 Task: Add a signature Jose Hernandez containing Have a great National Environment Day, Jose Hernandez to email address softage.2@softage.net and add a label Software development
Action: Mouse moved to (1005, 79)
Screenshot: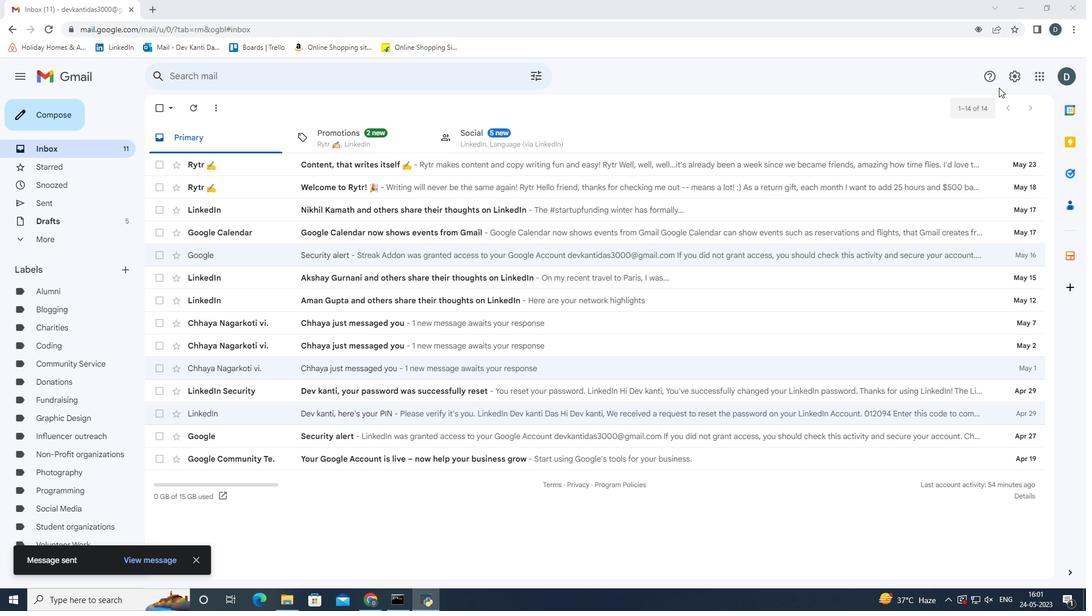 
Action: Mouse pressed left at (1005, 79)
Screenshot: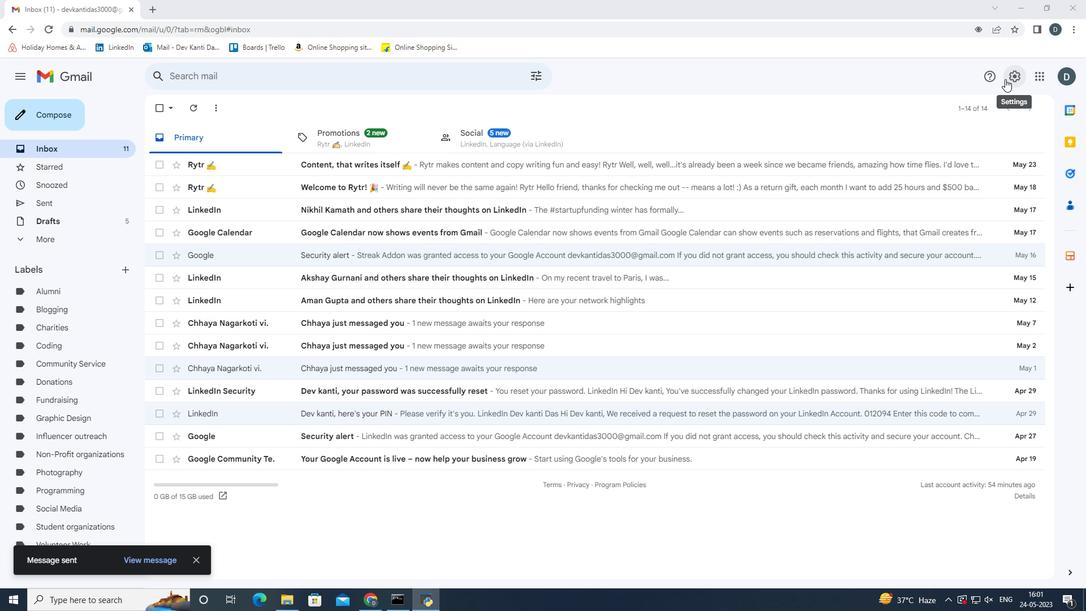 
Action: Mouse moved to (958, 129)
Screenshot: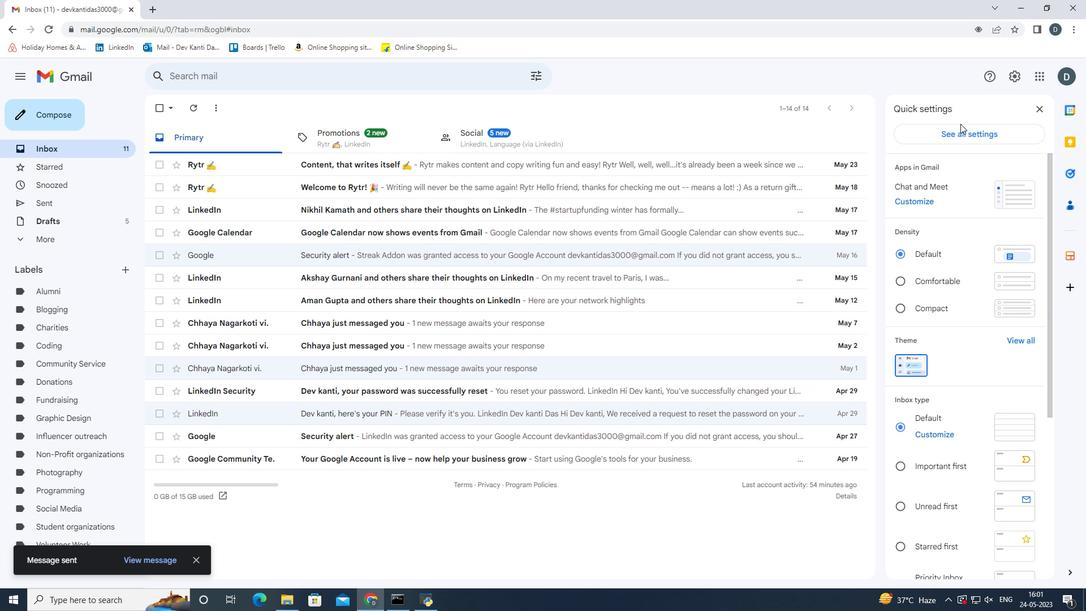 
Action: Mouse pressed left at (958, 129)
Screenshot: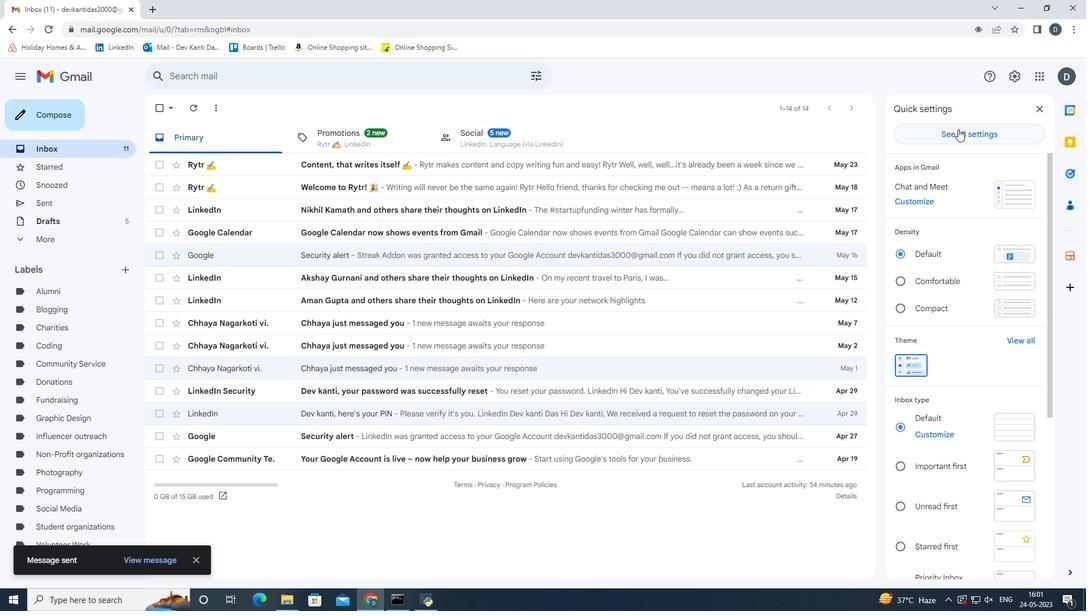 
Action: Mouse moved to (820, 275)
Screenshot: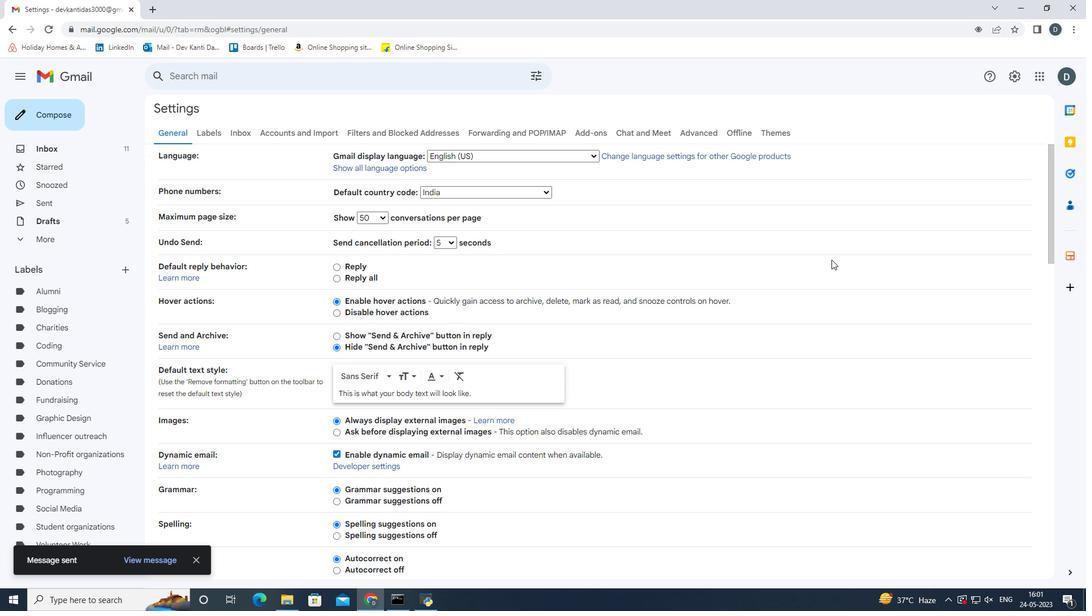 
Action: Mouse scrolled (820, 274) with delta (0, 0)
Screenshot: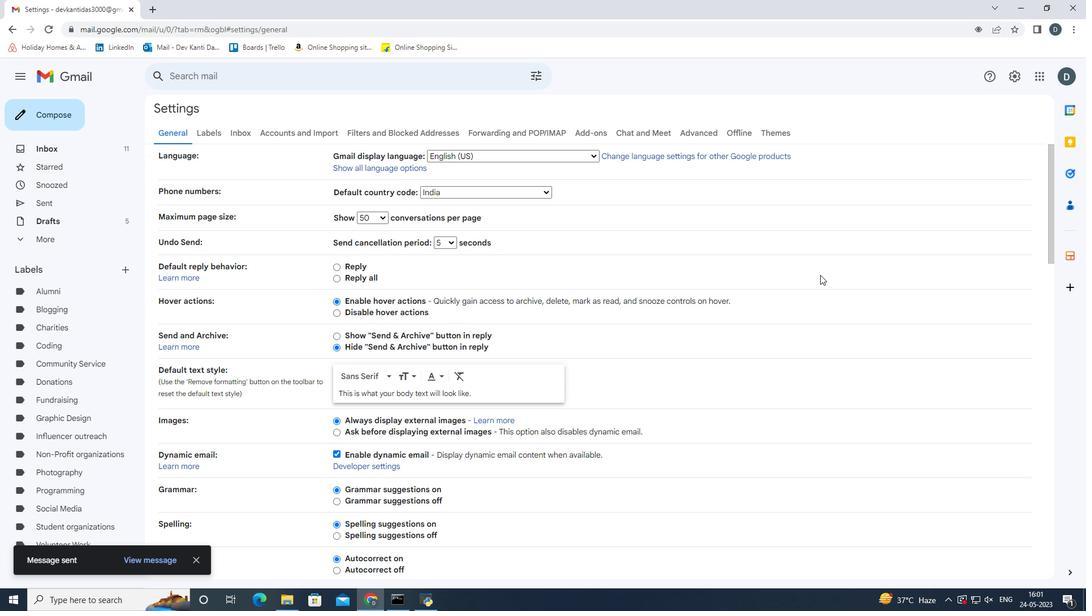
Action: Mouse scrolled (820, 274) with delta (0, 0)
Screenshot: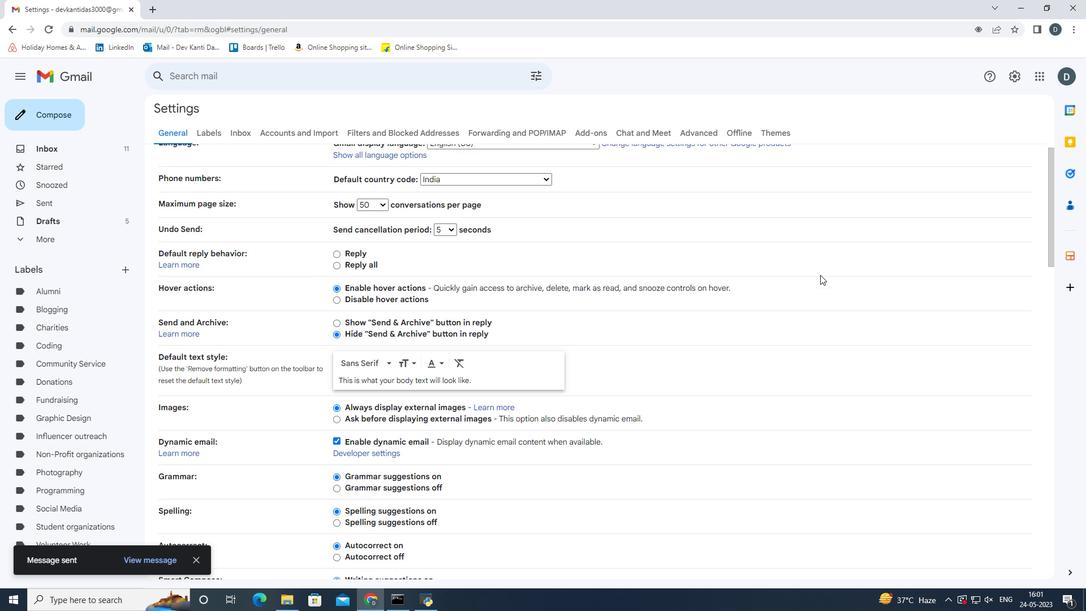 
Action: Mouse scrolled (820, 274) with delta (0, 0)
Screenshot: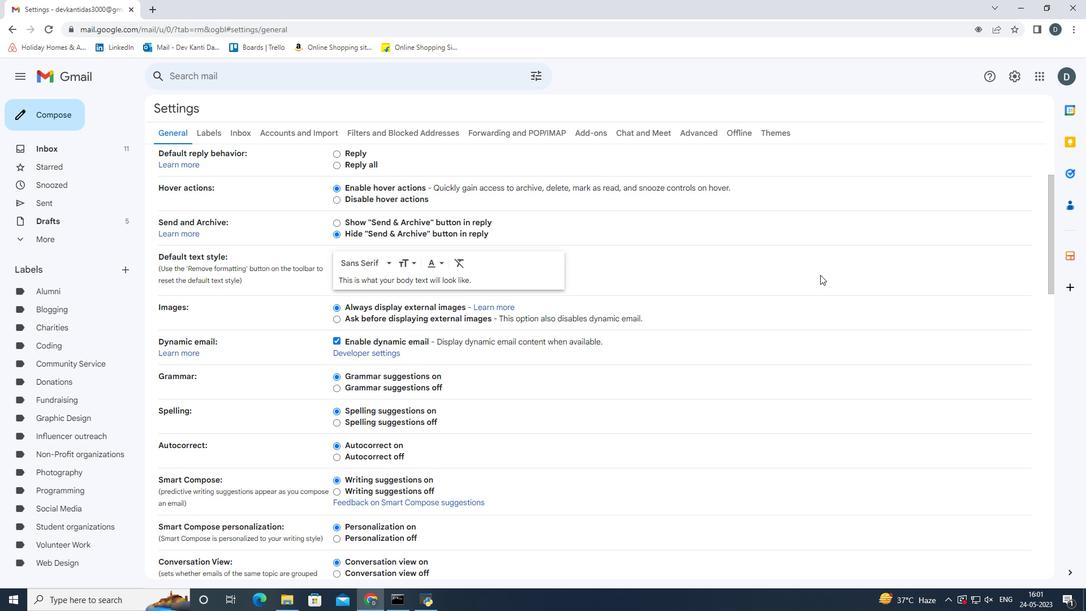 
Action: Mouse scrolled (820, 274) with delta (0, 0)
Screenshot: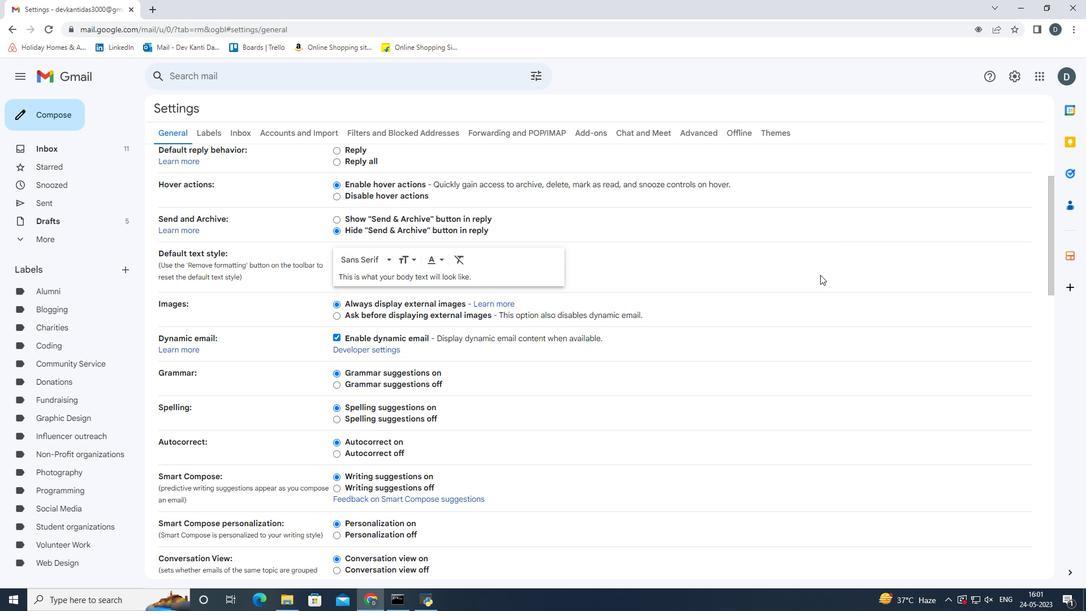 
Action: Mouse scrolled (820, 274) with delta (0, 0)
Screenshot: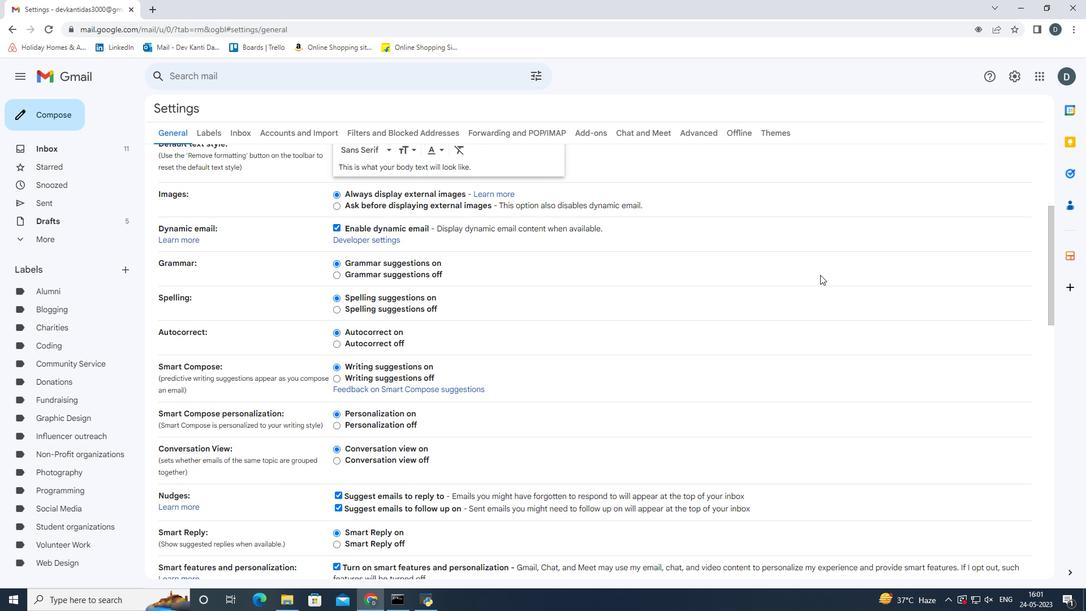 
Action: Mouse scrolled (820, 274) with delta (0, 0)
Screenshot: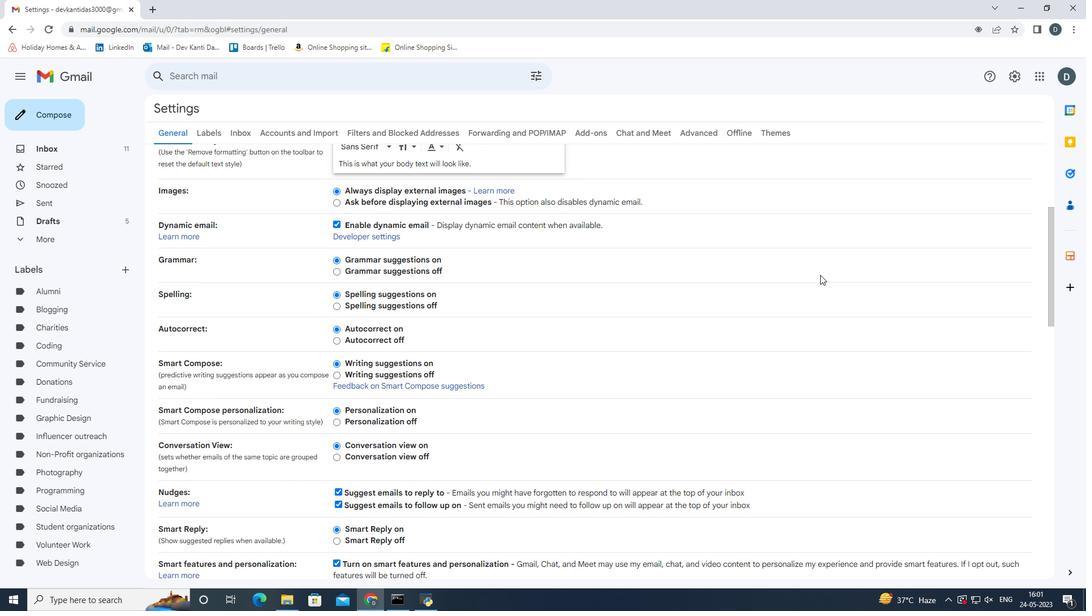 
Action: Mouse scrolled (820, 274) with delta (0, 0)
Screenshot: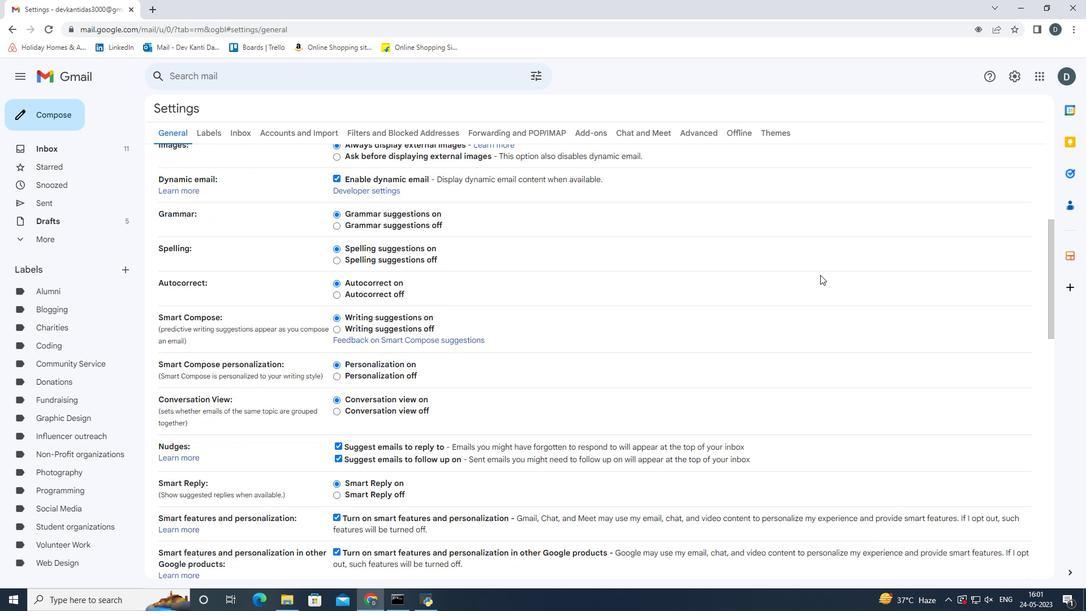 
Action: Mouse scrolled (820, 274) with delta (0, 0)
Screenshot: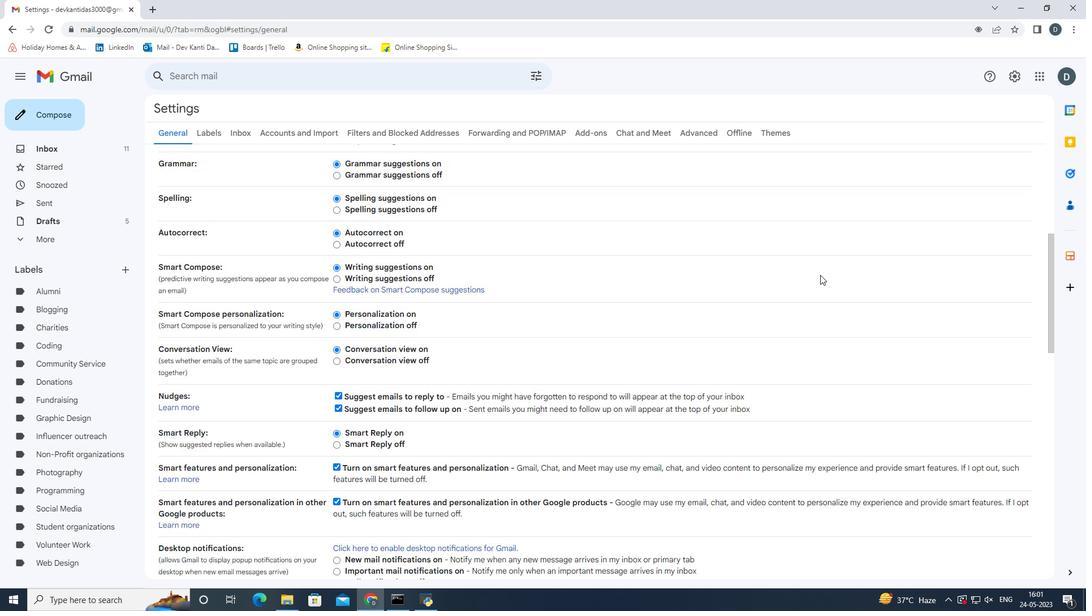 
Action: Mouse scrolled (820, 274) with delta (0, 0)
Screenshot: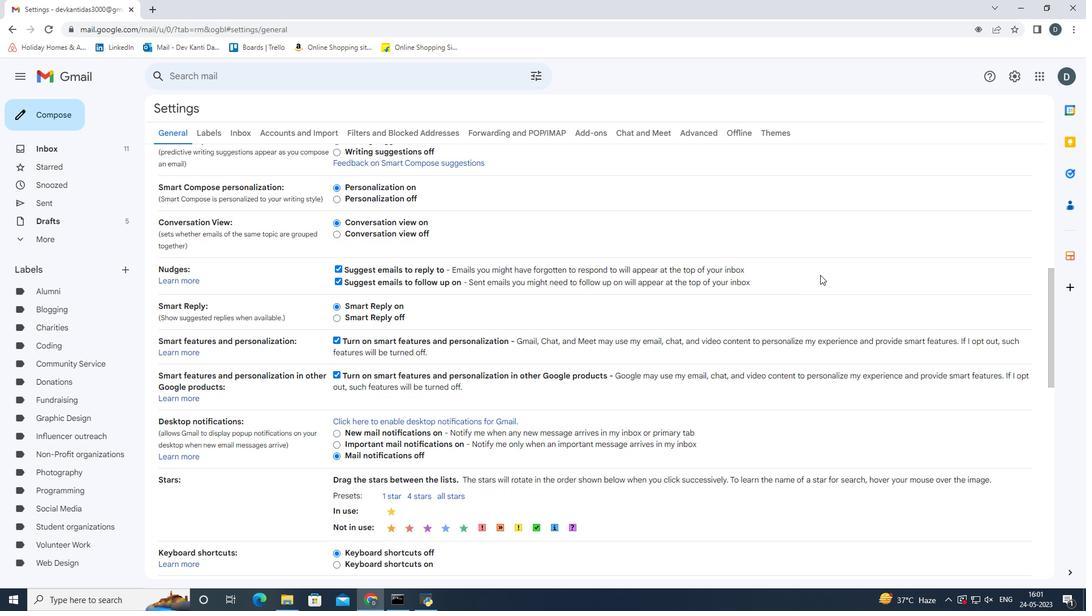 
Action: Mouse scrolled (820, 274) with delta (0, 0)
Screenshot: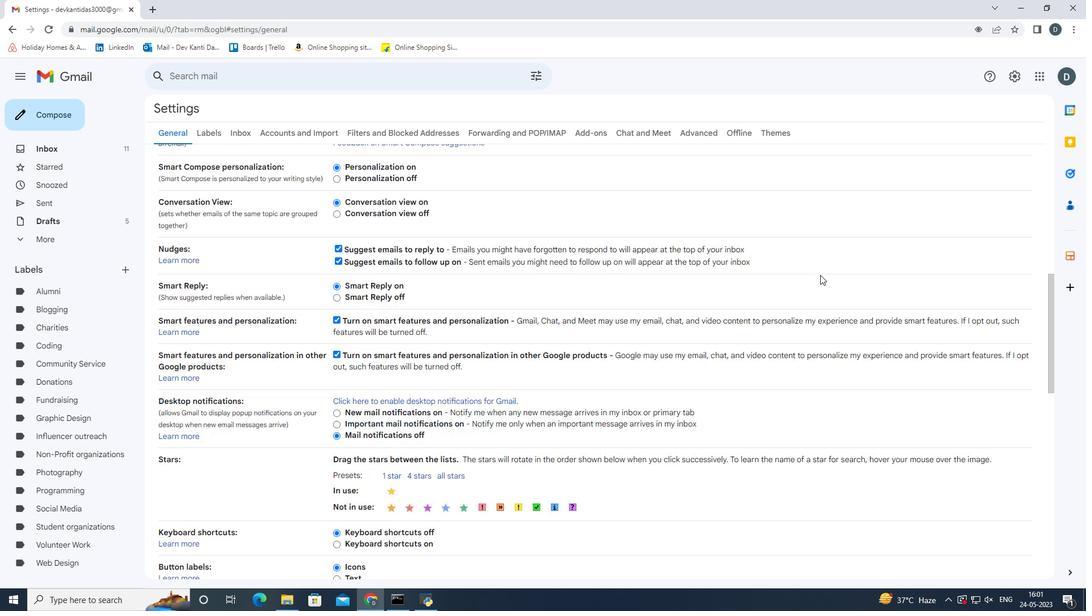 
Action: Mouse scrolled (820, 274) with delta (0, 0)
Screenshot: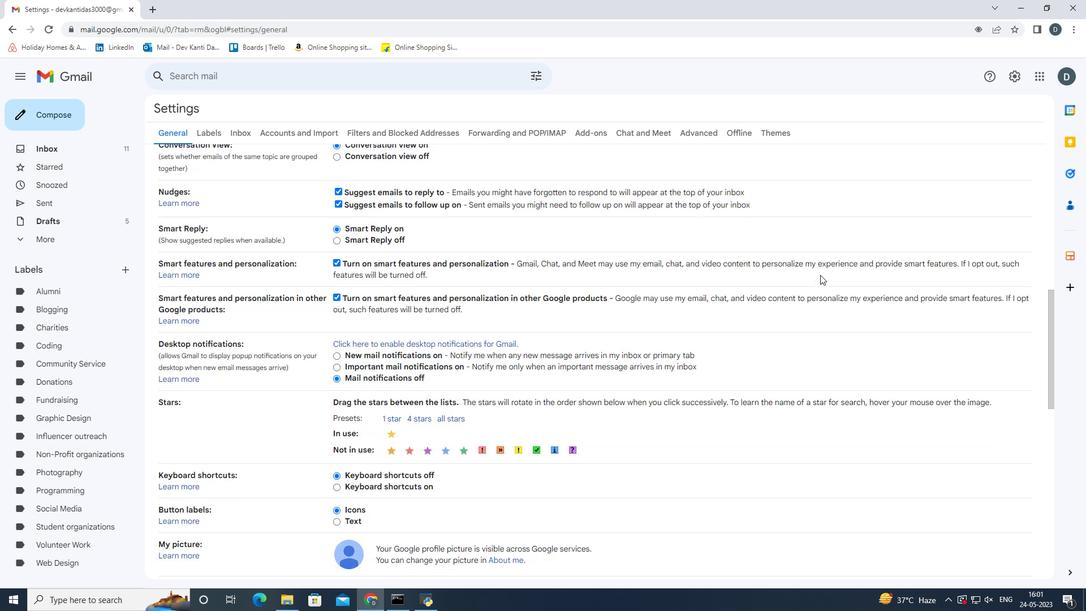 
Action: Mouse scrolled (820, 274) with delta (0, 0)
Screenshot: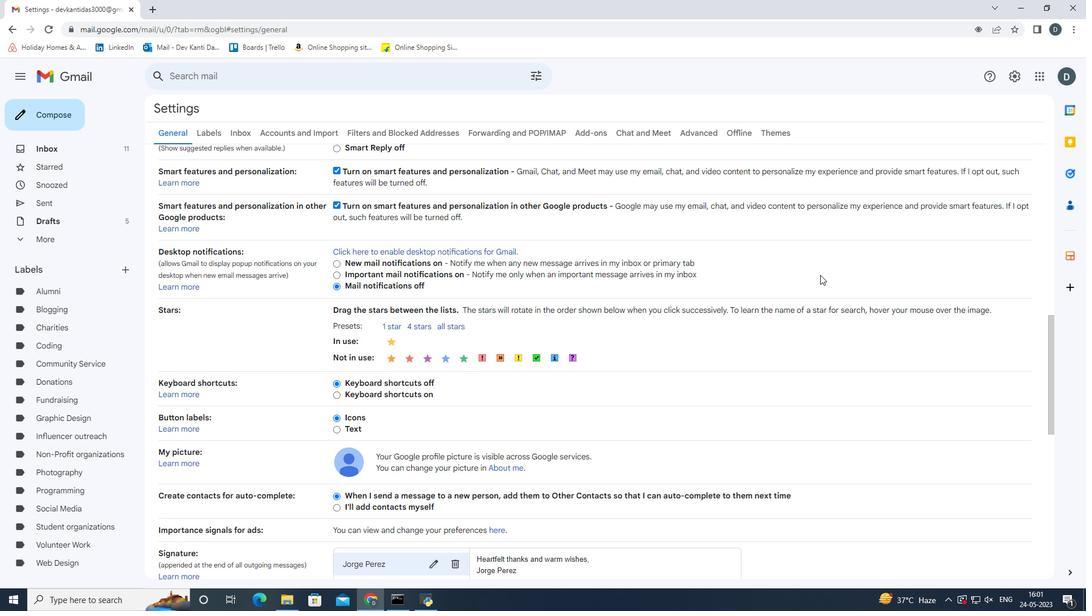 
Action: Mouse scrolled (820, 274) with delta (0, 0)
Screenshot: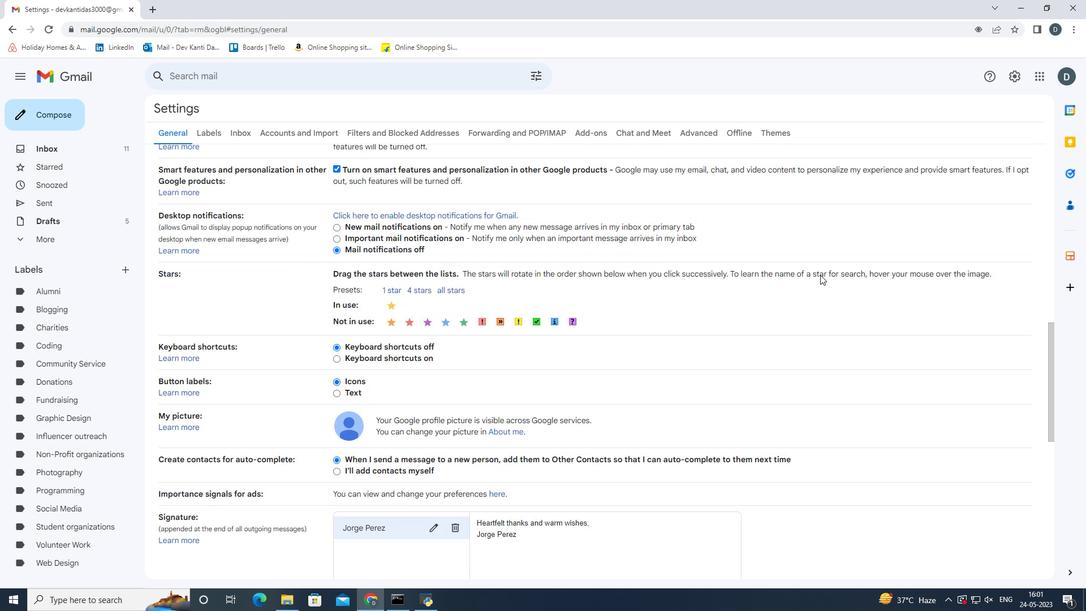 
Action: Mouse scrolled (820, 274) with delta (0, 0)
Screenshot: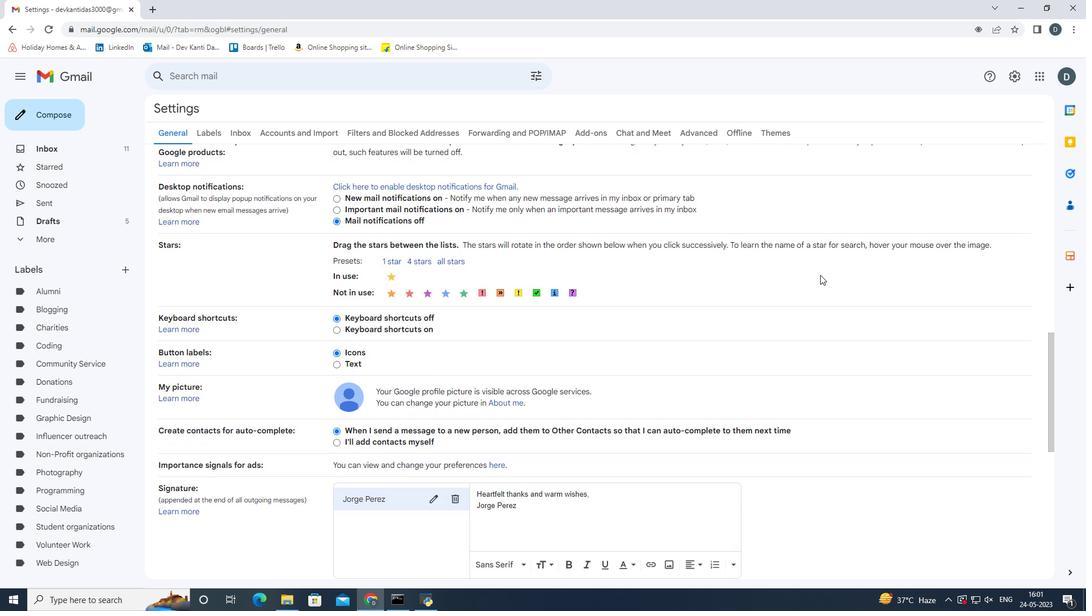 
Action: Mouse scrolled (820, 274) with delta (0, 0)
Screenshot: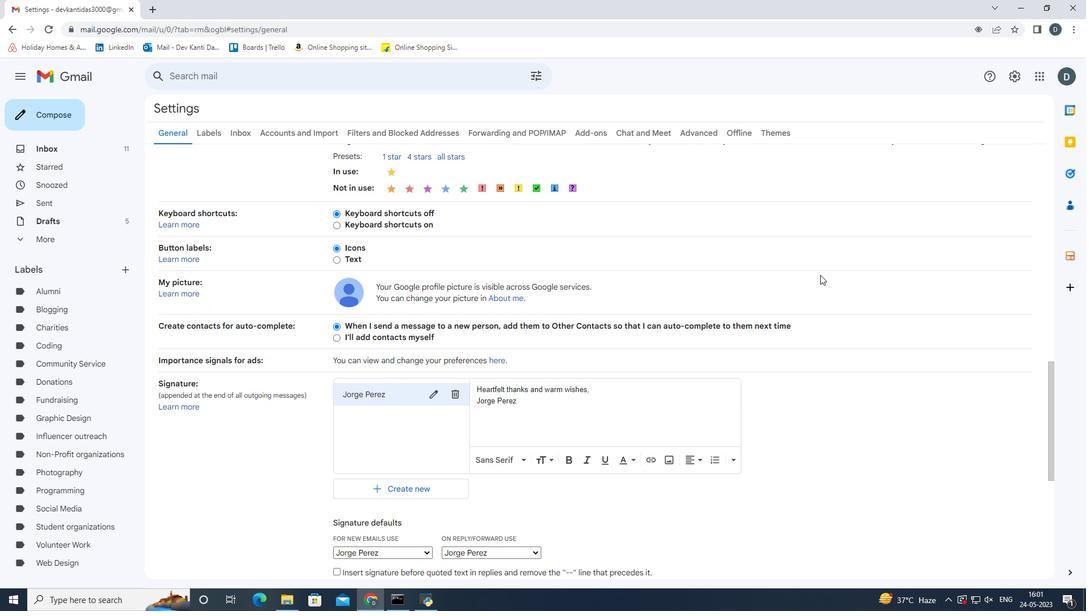 
Action: Mouse scrolled (820, 274) with delta (0, 0)
Screenshot: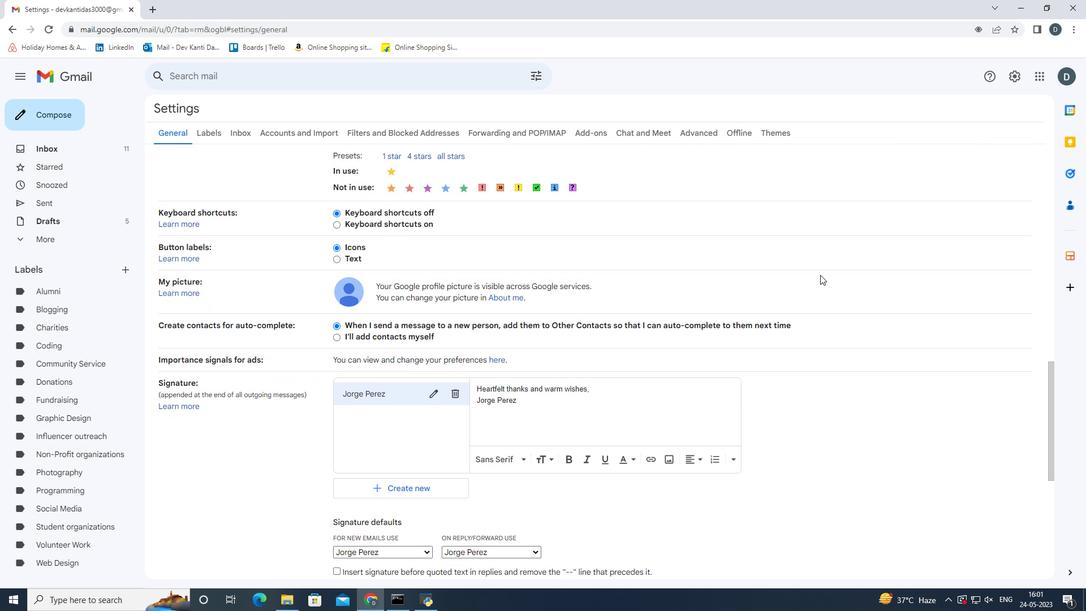 
Action: Mouse moved to (462, 282)
Screenshot: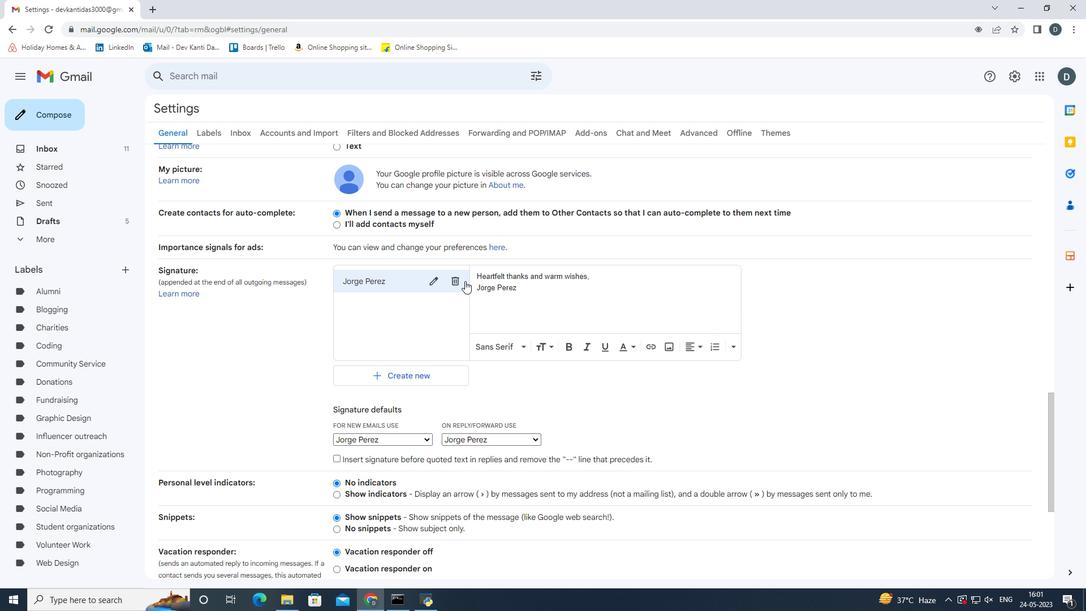 
Action: Mouse pressed left at (462, 282)
Screenshot: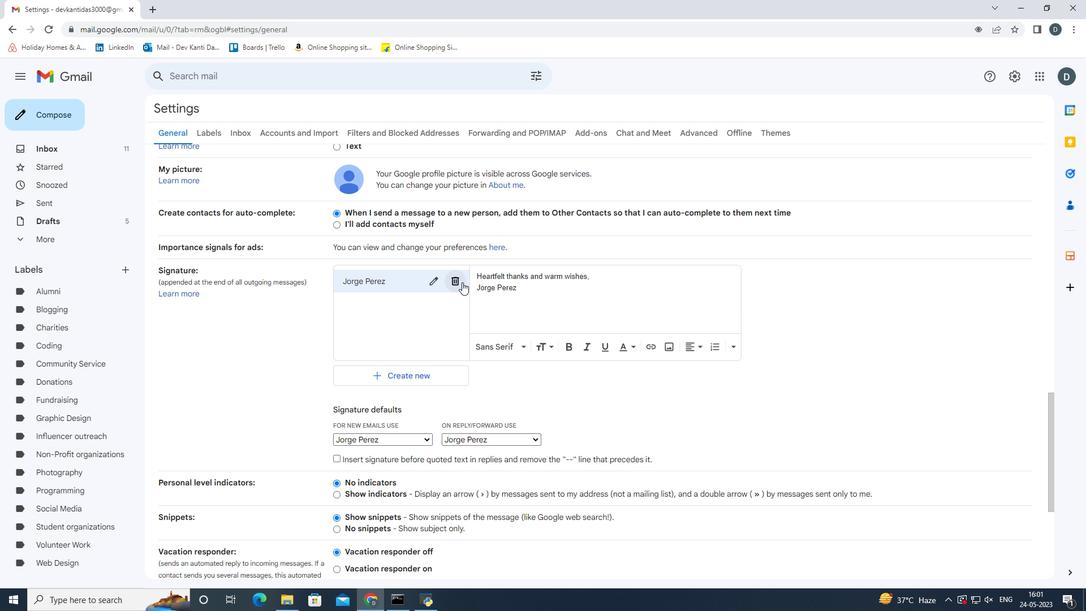 
Action: Mouse moved to (624, 345)
Screenshot: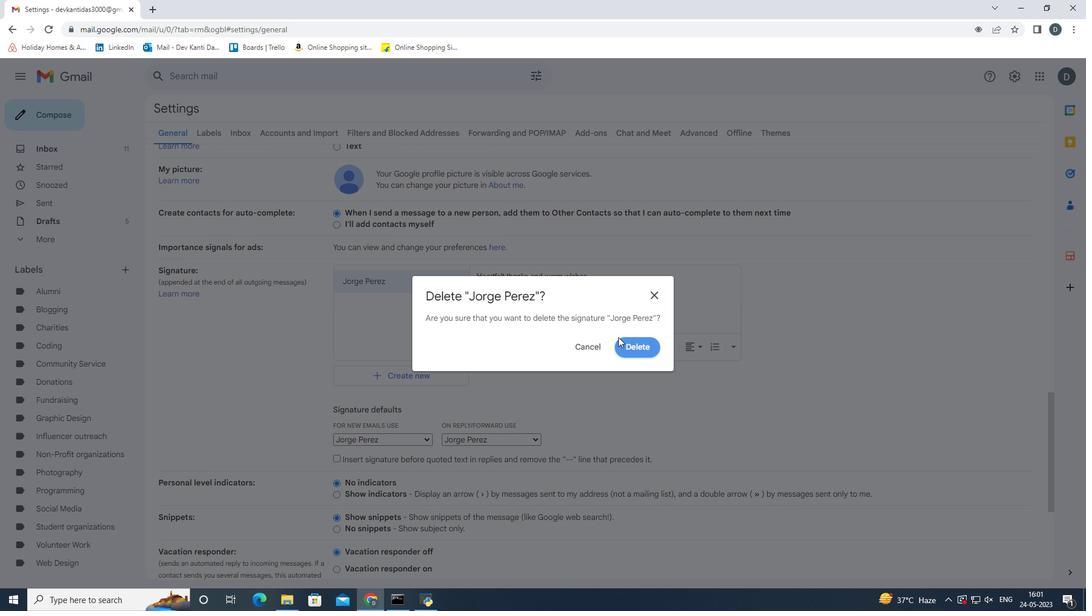 
Action: Mouse pressed left at (624, 345)
Screenshot: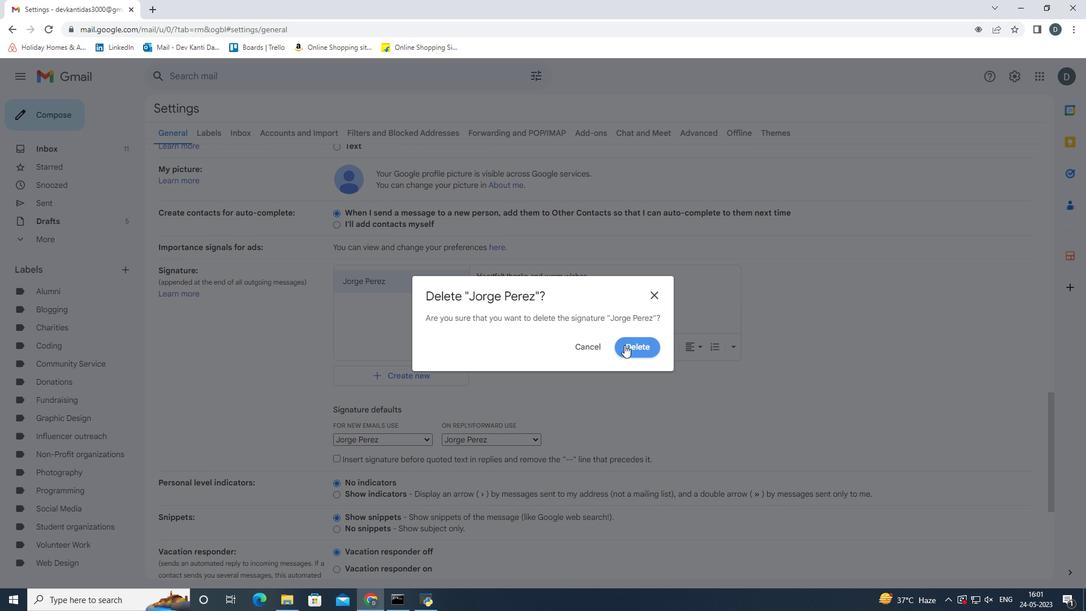 
Action: Mouse moved to (376, 285)
Screenshot: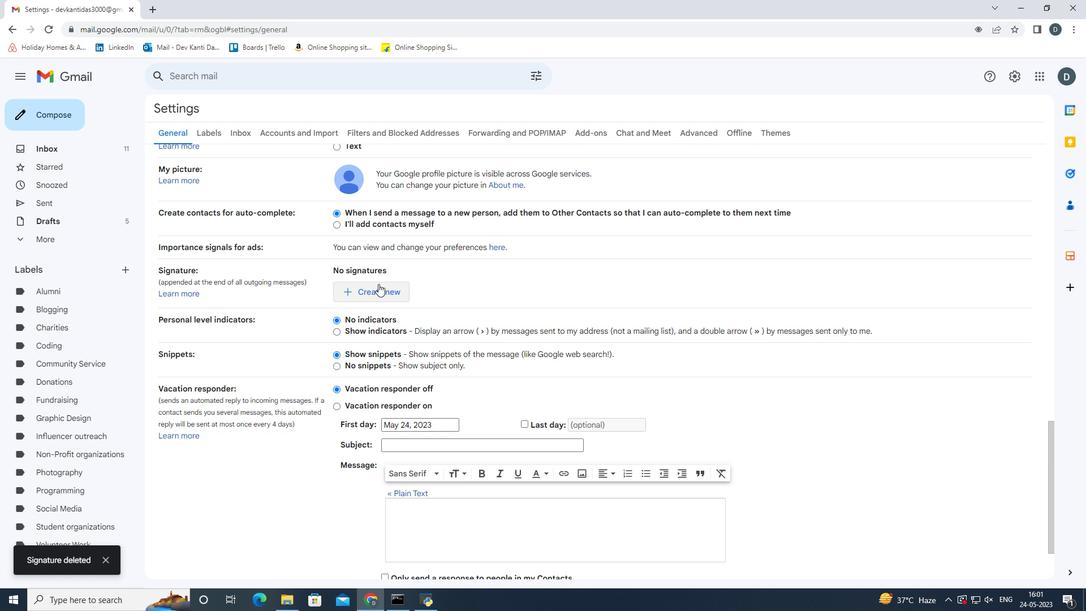 
Action: Mouse pressed left at (376, 285)
Screenshot: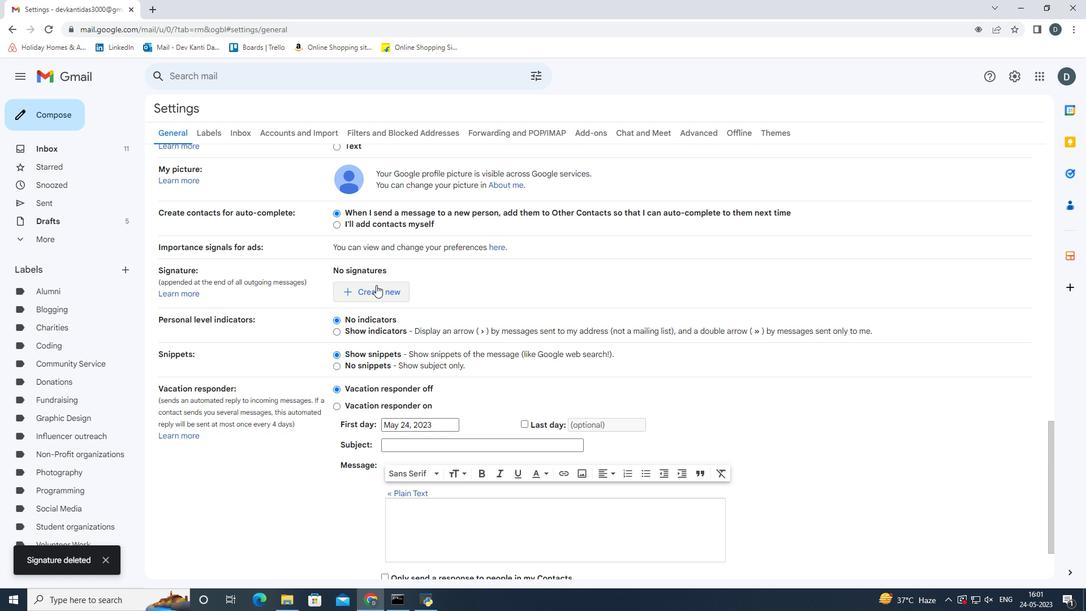 
Action: Mouse moved to (548, 296)
Screenshot: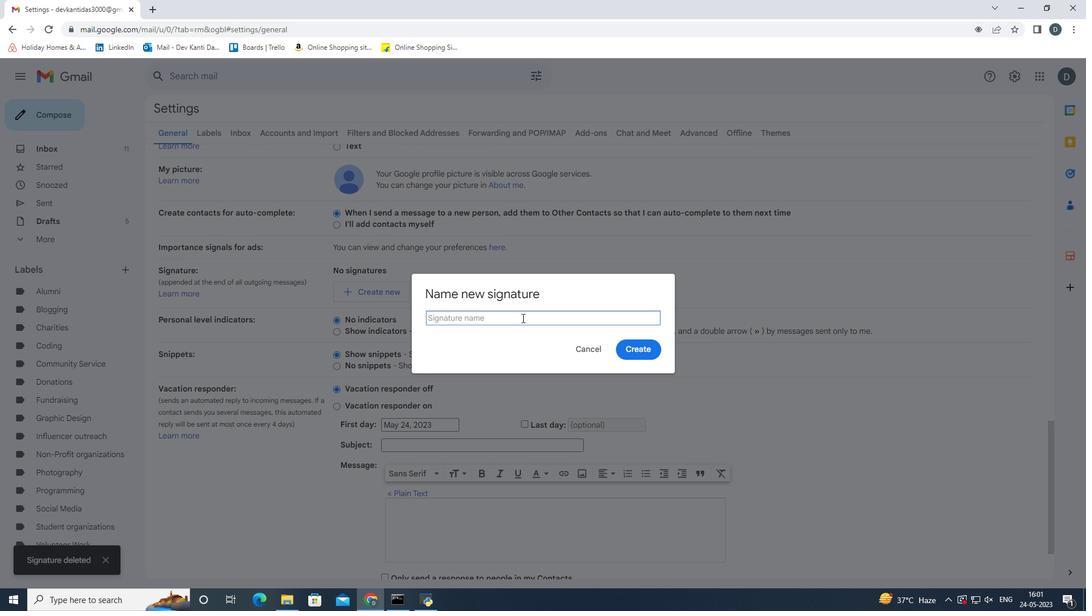 
Action: Key pressed <Key.shift><Key.shift><Key.shift><Key.shift><Key.shift>Jose<Key.space><Key.shift><Key.shift><Key.shift><Key.shift><Key.shift><Key.shift><Key.shift><Key.shift><Key.shift><Key.shift>Hernandez<Key.enter>
Screenshot: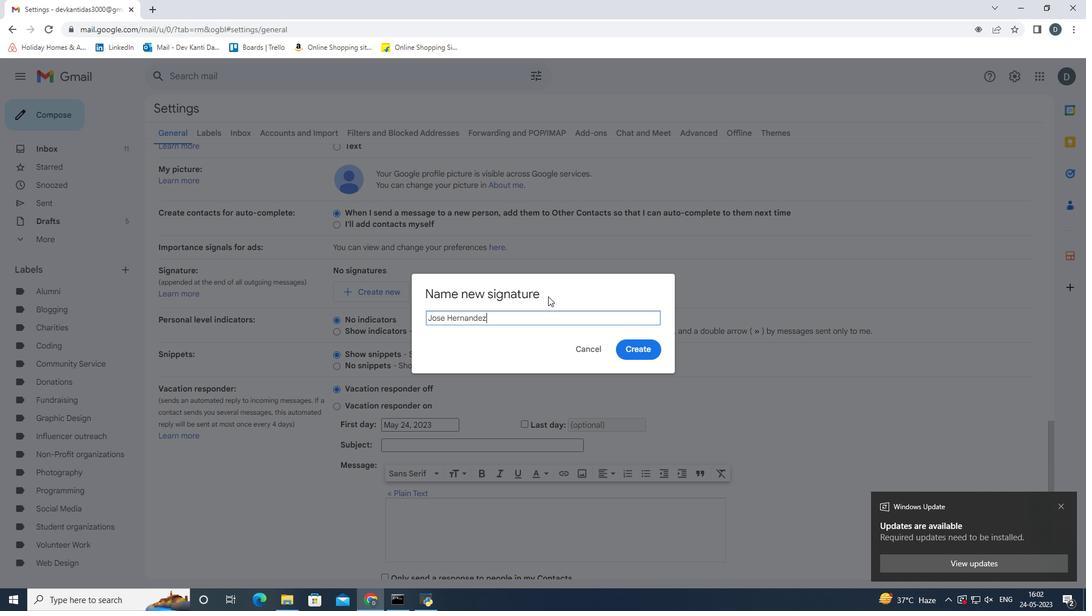 
Action: Mouse moved to (600, 284)
Screenshot: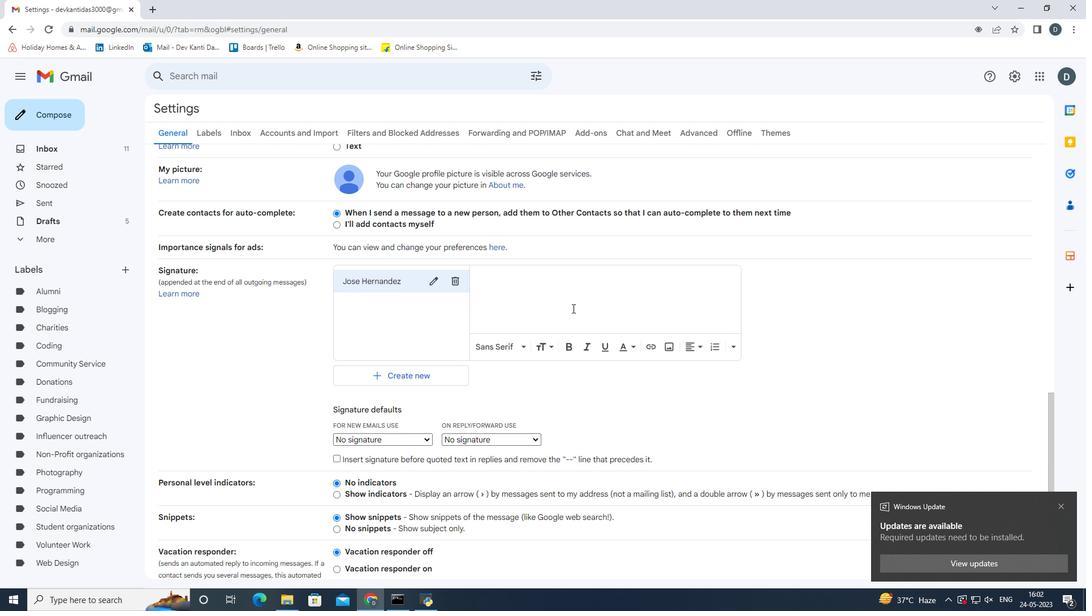 
Action: Mouse pressed left at (600, 284)
Screenshot: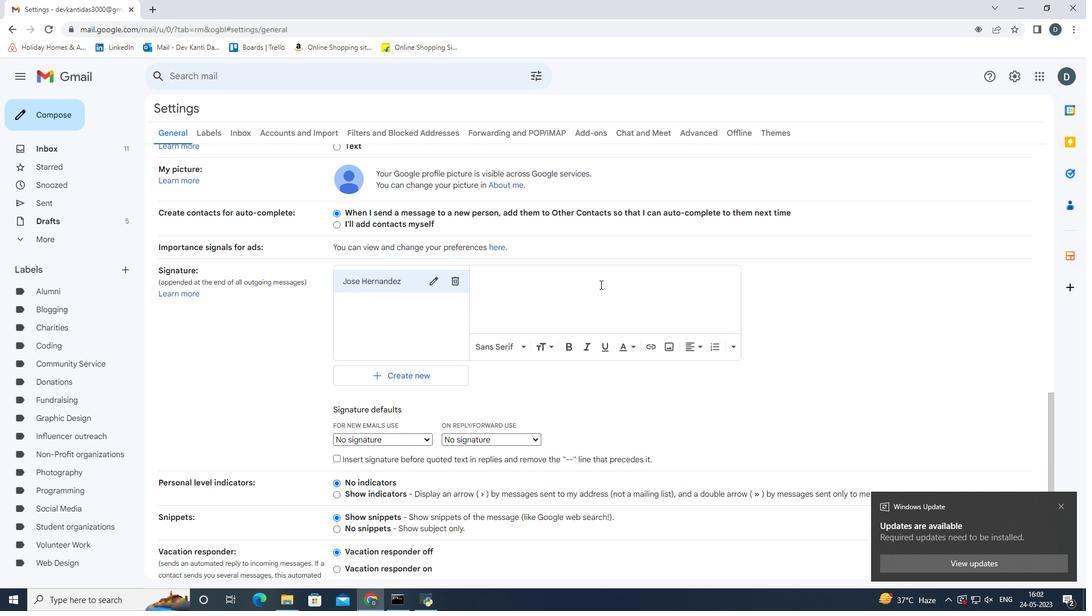 
Action: Key pressed <Key.shift><Key.shift><Key.shift>Have<Key.space>a<Key.space>great<Key.space><Key.shift>National<Key.space><Key.shift><Key.shift><Key.shift><Key.shift>Environment<Key.space><Key.shift><Key.shift><Key.shift><Key.shift><Key.shift><Key.shift><Key.shift><Key.shift><Key.shift><Key.shift><Key.shift><Key.shift><Key.shift><Key.shift><Key.shift><Key.shift><Key.shift>Day,<Key.enter><Key.shift>Jose<Key.space><Key.shift><Key.shift><Key.shift><Key.shift><Key.shift><Key.shift><Key.shift><Key.shift><Key.shift><Key.shift><Key.shift><Key.shift><Key.shift><Key.shift><Key.shift><Key.shift><Key.shift><Key.shift><Key.shift>Hernaa<Key.backspace>ns<Key.backspace>dez
Screenshot: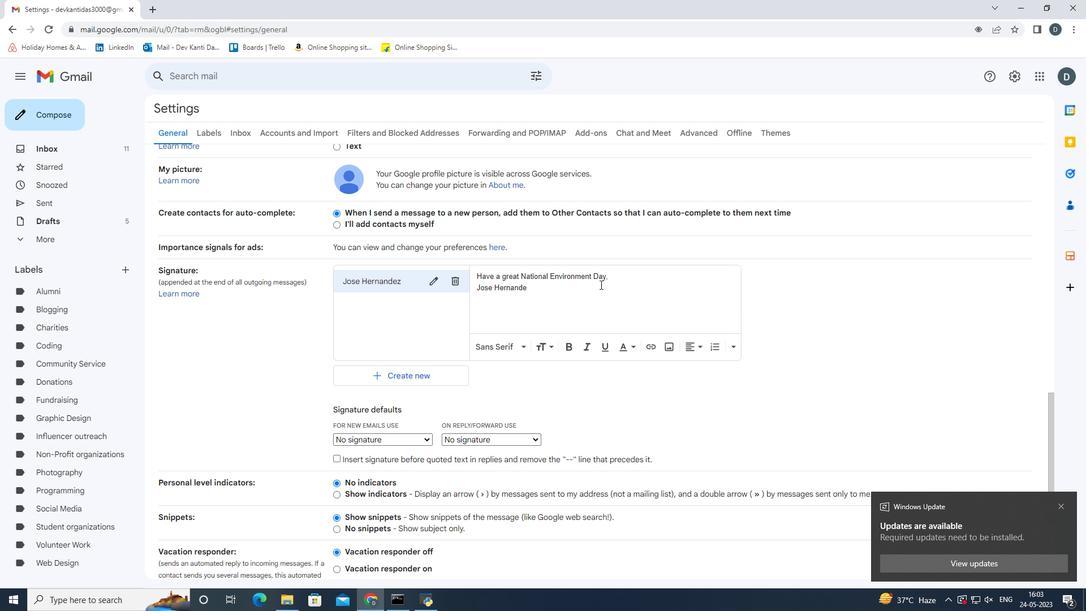 
Action: Mouse moved to (414, 435)
Screenshot: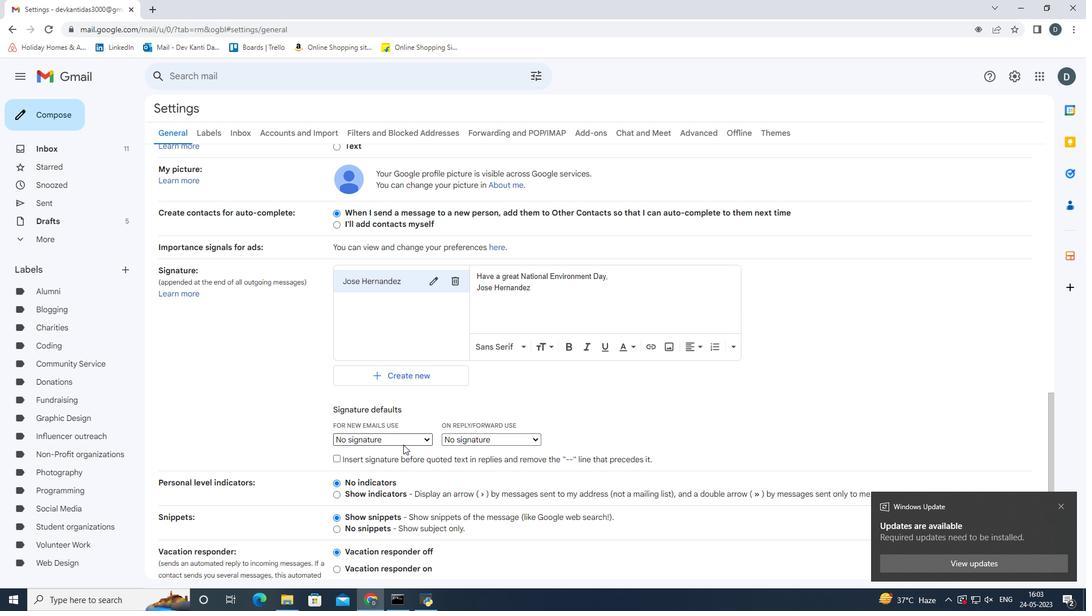 
Action: Mouse pressed left at (414, 435)
Screenshot: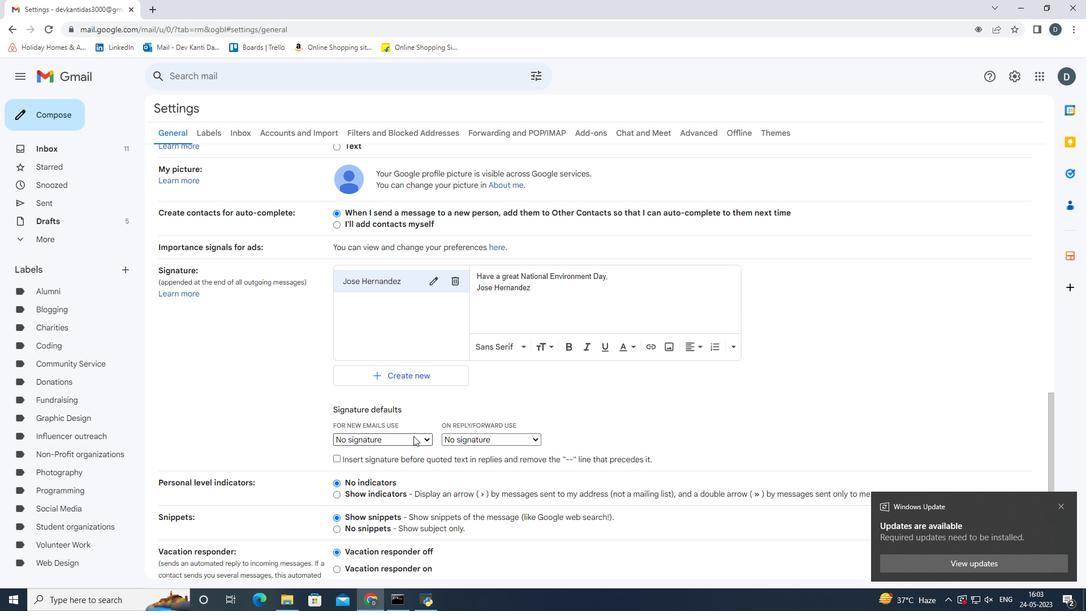 
Action: Mouse moved to (401, 464)
Screenshot: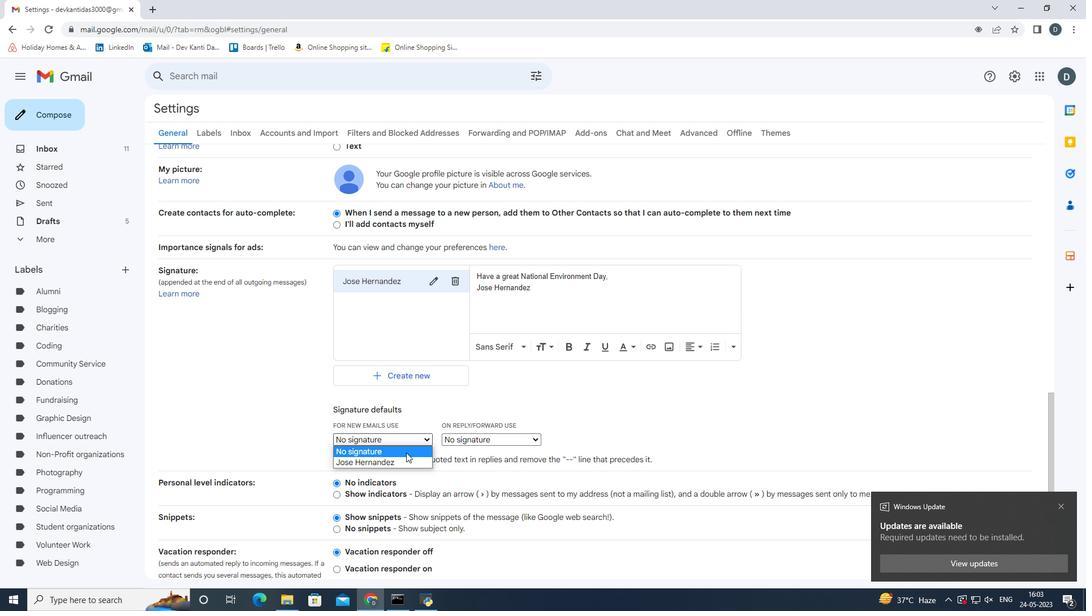 
Action: Mouse pressed left at (401, 464)
Screenshot: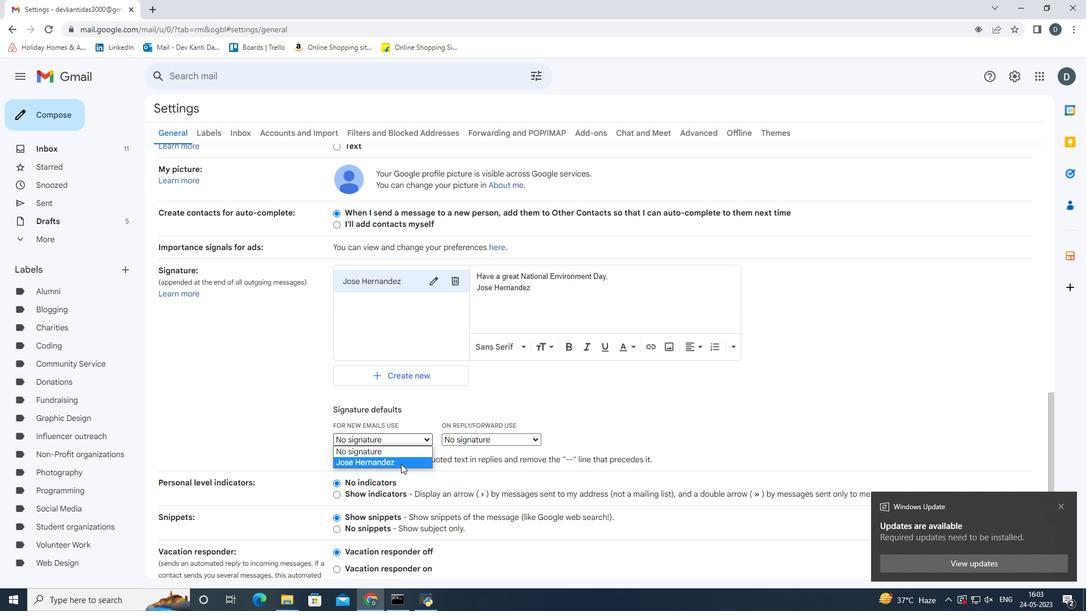 
Action: Mouse moved to (487, 441)
Screenshot: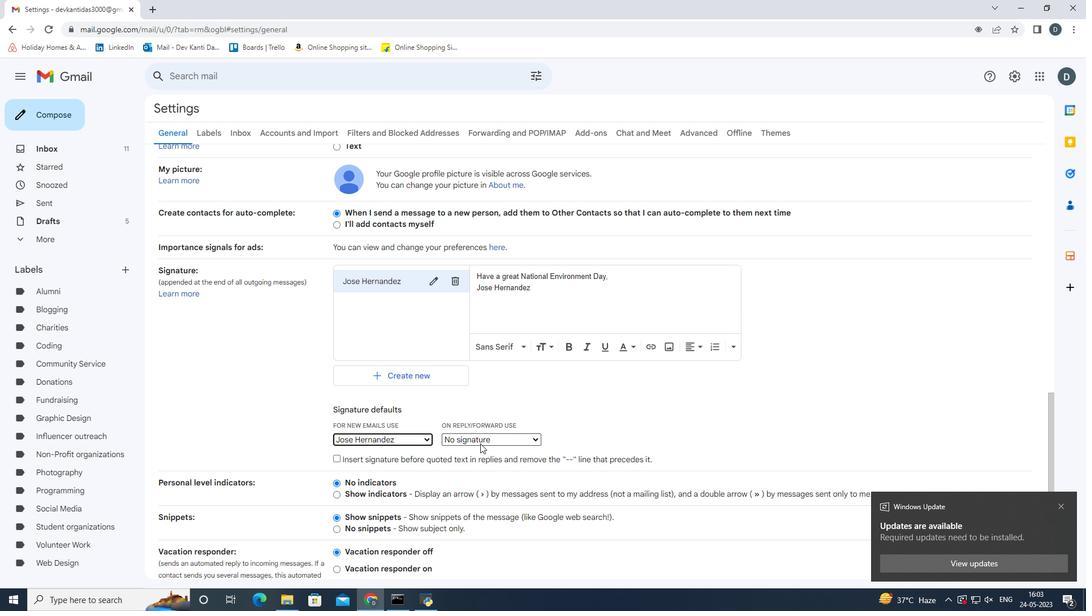 
Action: Mouse pressed left at (487, 441)
Screenshot: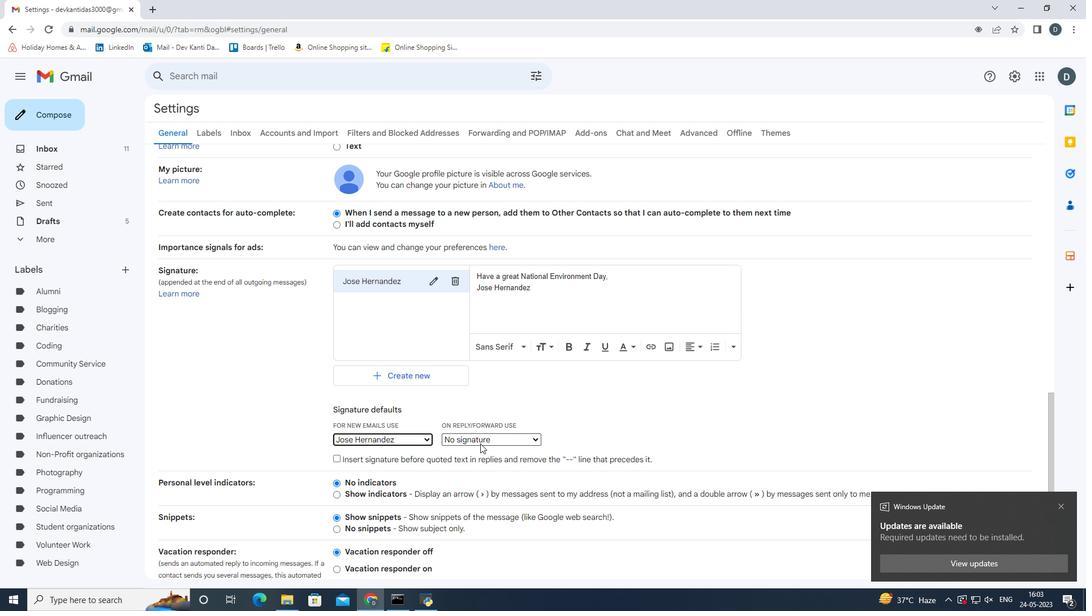 
Action: Mouse moved to (486, 460)
Screenshot: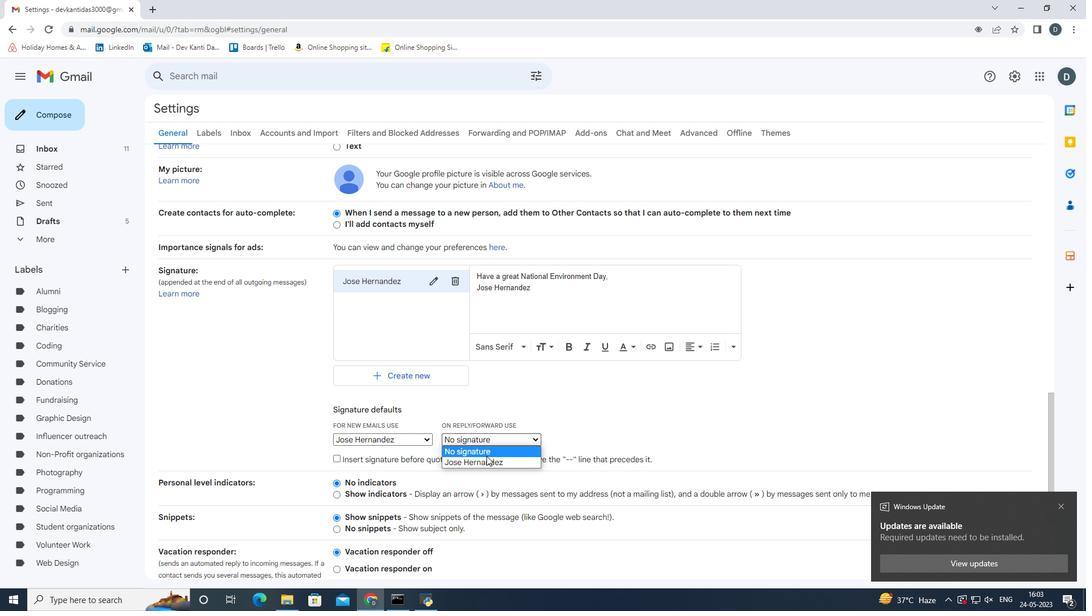 
Action: Mouse pressed left at (486, 460)
Screenshot: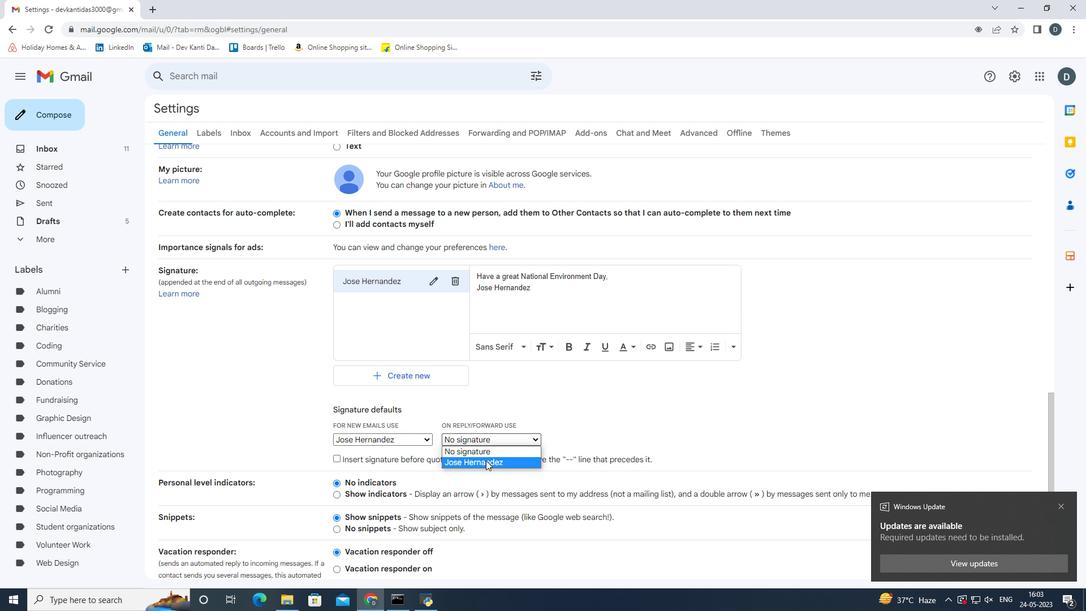 
Action: Mouse moved to (699, 425)
Screenshot: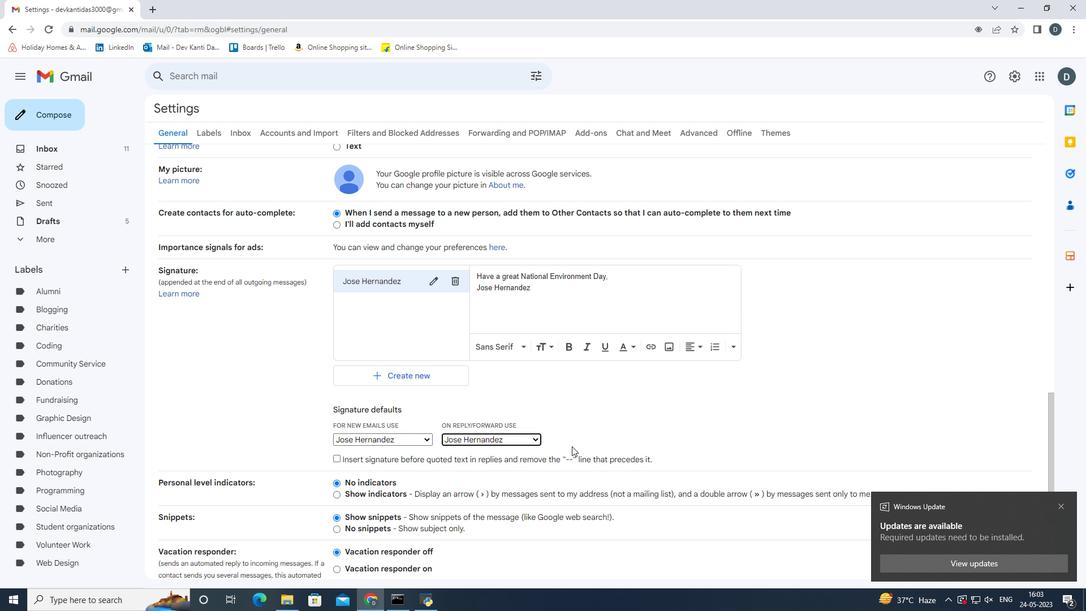 
Action: Mouse pressed left at (699, 425)
Screenshot: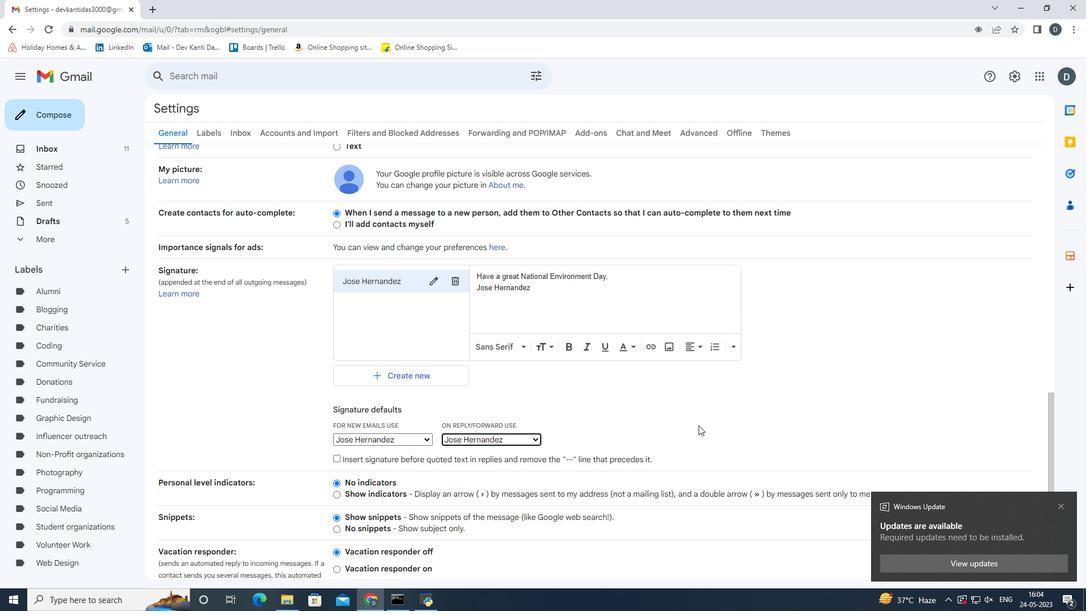 
Action: Mouse moved to (1064, 508)
Screenshot: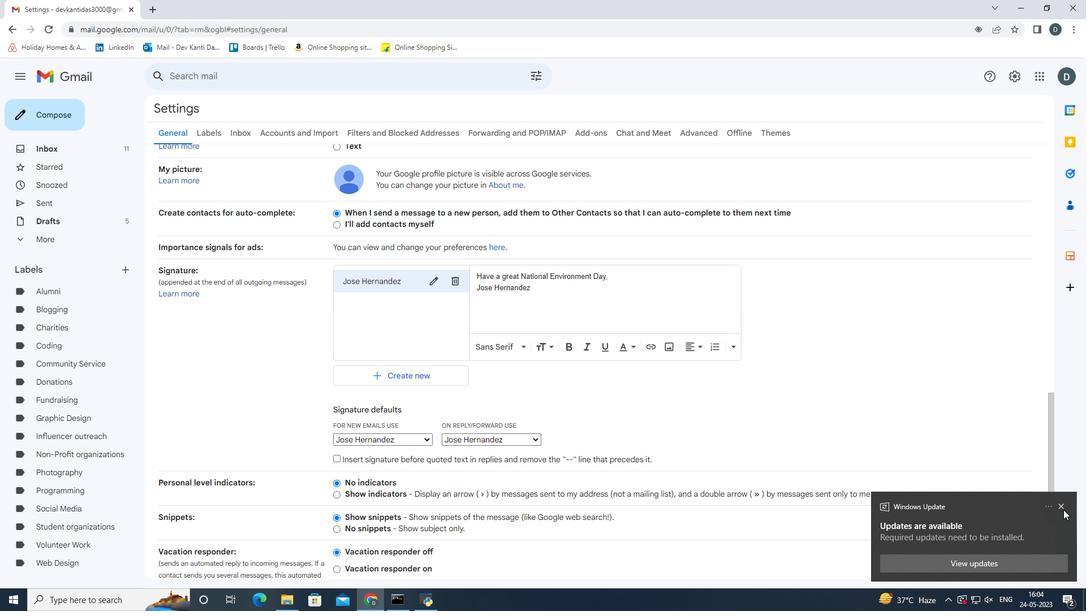 
Action: Mouse pressed left at (1064, 508)
Screenshot: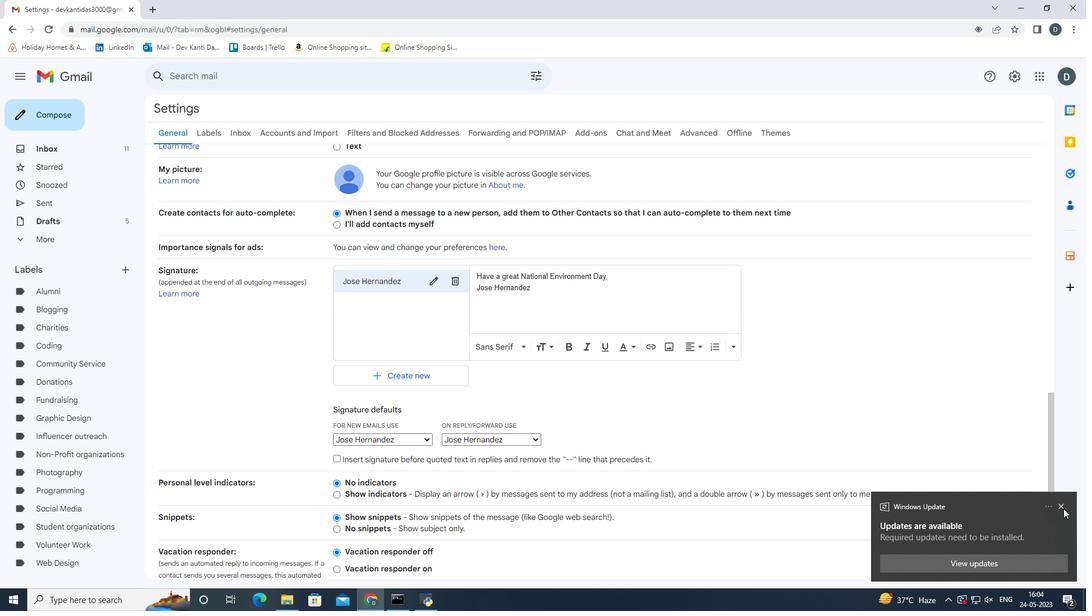 
Action: Mouse moved to (915, 494)
Screenshot: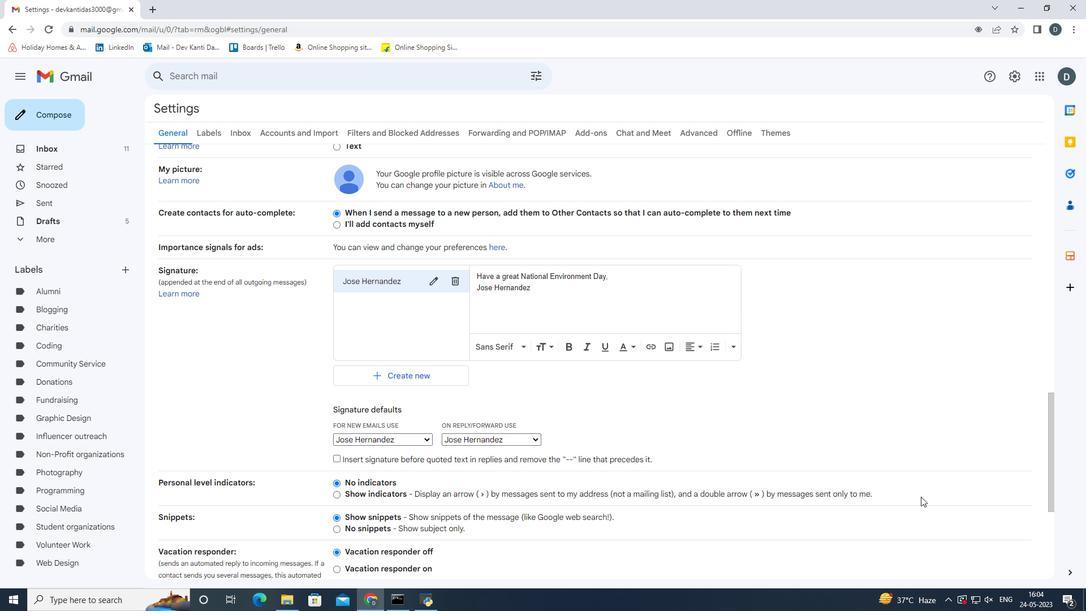 
Action: Mouse scrolled (915, 494) with delta (0, 0)
Screenshot: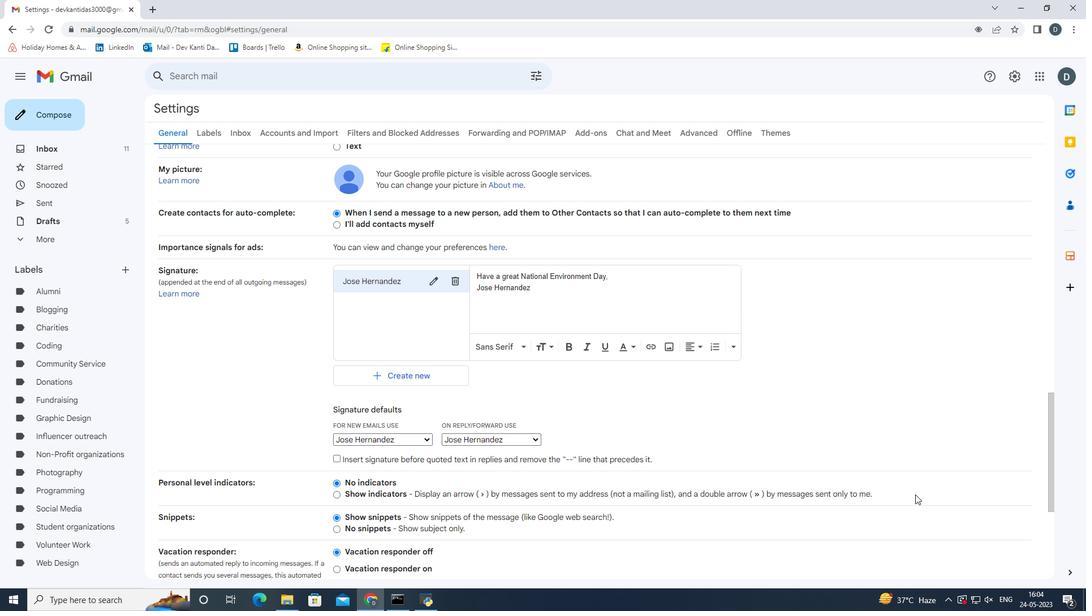 
Action: Mouse scrolled (915, 494) with delta (0, 0)
Screenshot: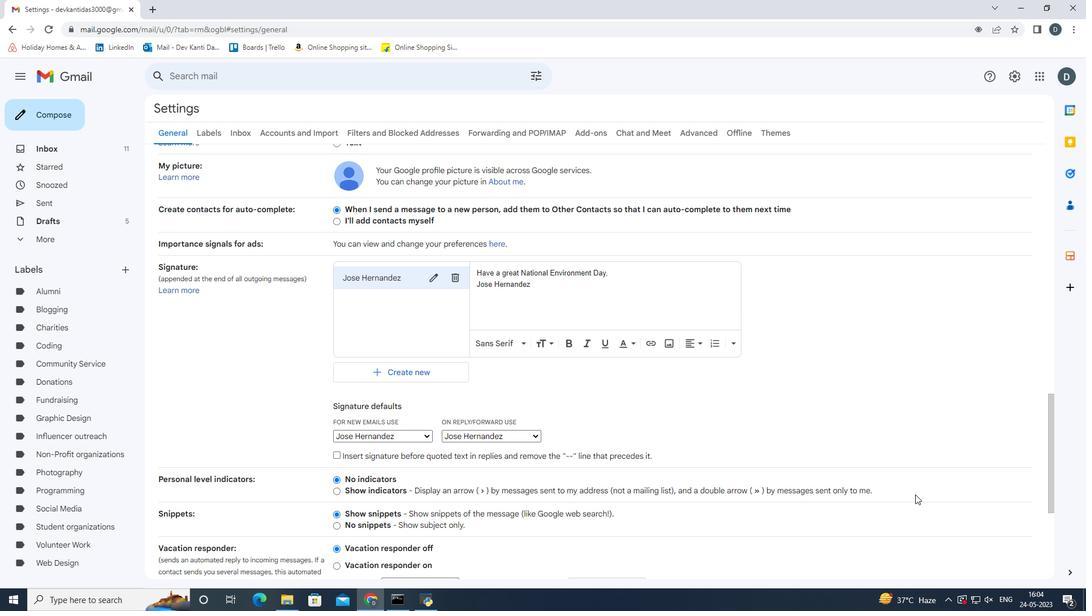 
Action: Mouse scrolled (915, 494) with delta (0, 0)
Screenshot: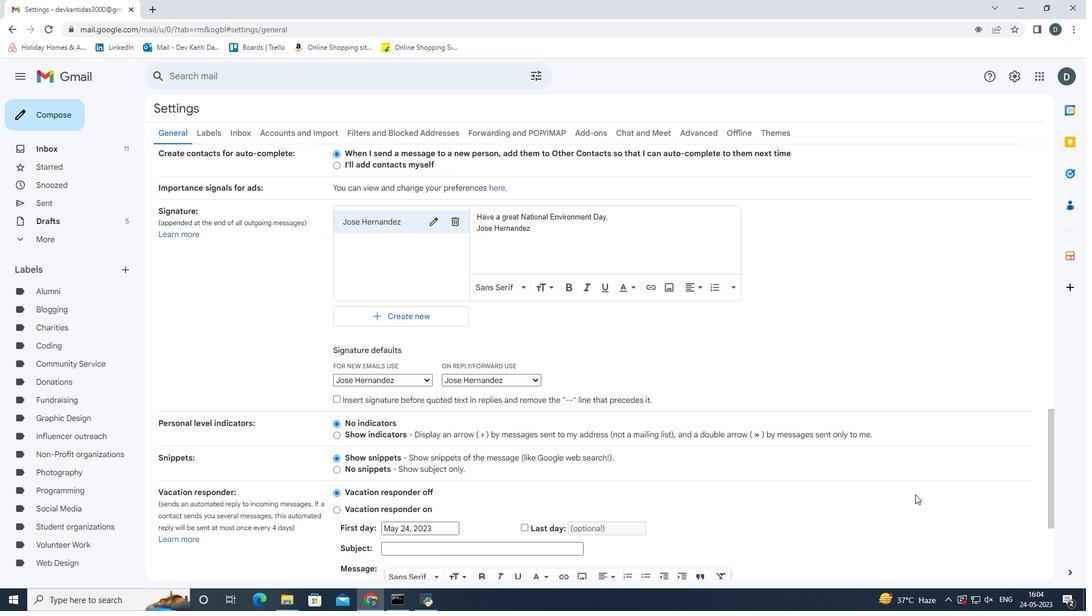 
Action: Mouse scrolled (915, 494) with delta (0, 0)
Screenshot: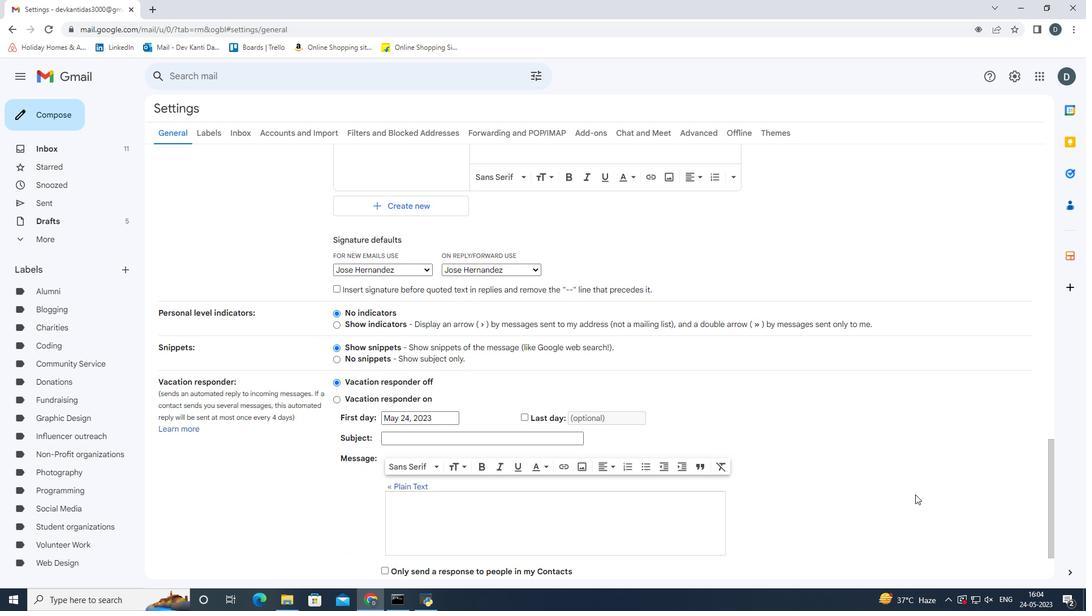 
Action: Mouse scrolled (915, 494) with delta (0, 0)
Screenshot: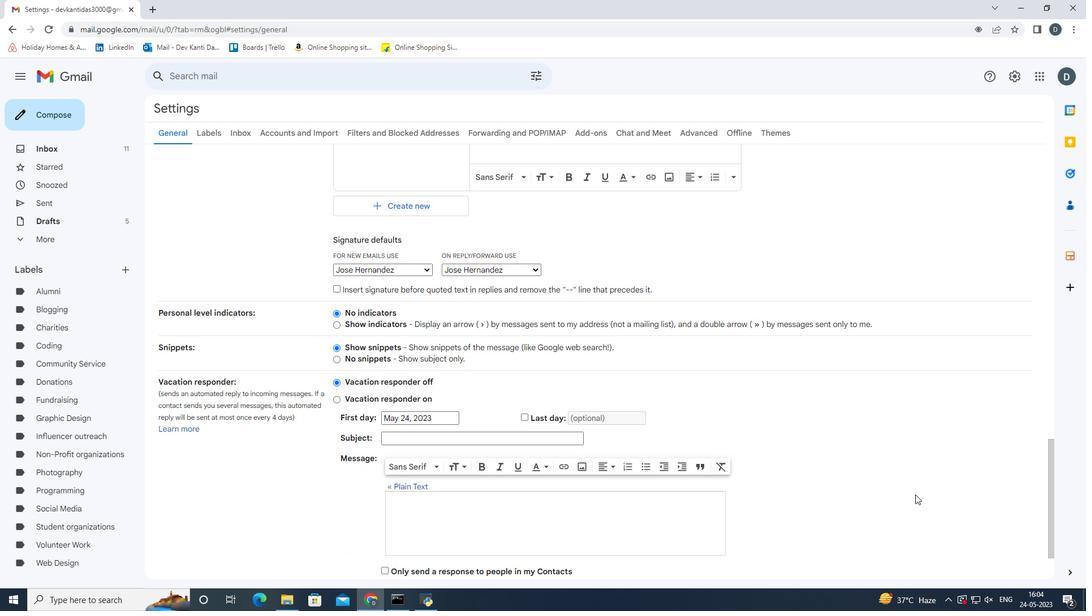 
Action: Mouse moved to (584, 520)
Screenshot: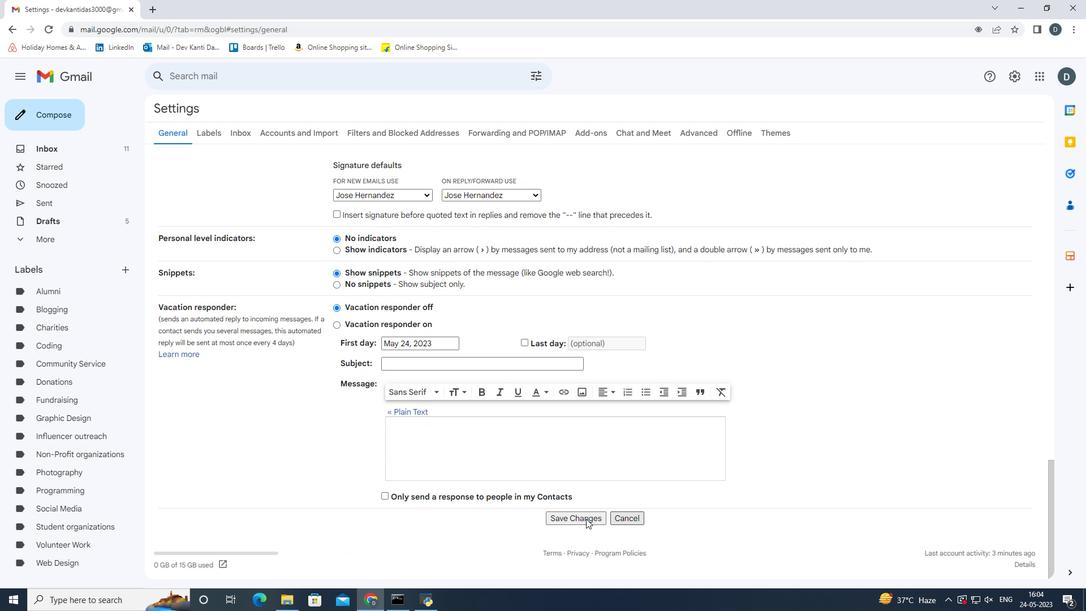 
Action: Mouse pressed left at (584, 520)
Screenshot: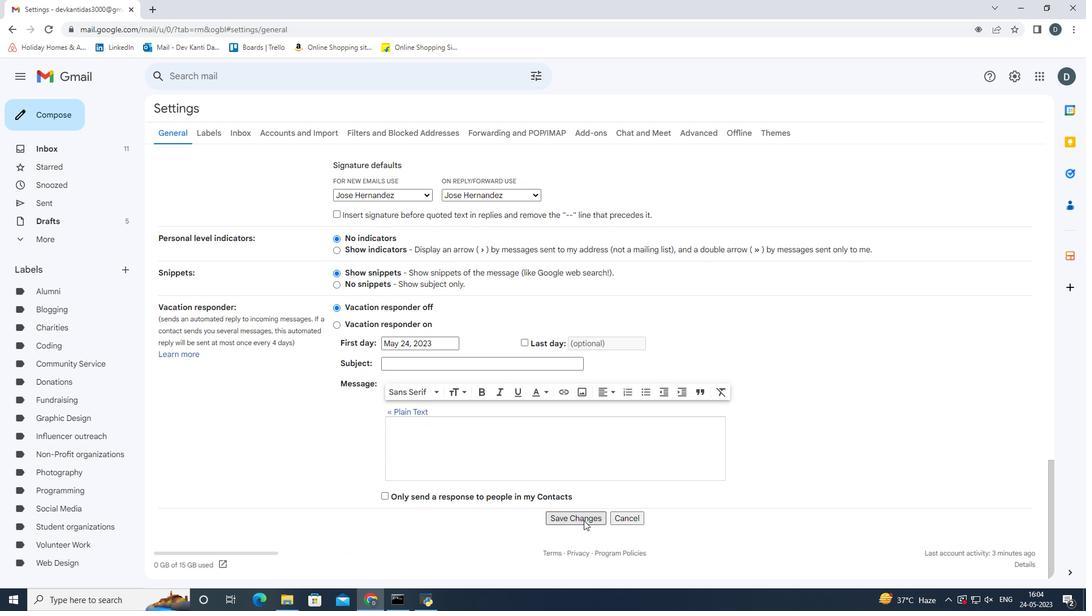 
Action: Mouse moved to (41, 115)
Screenshot: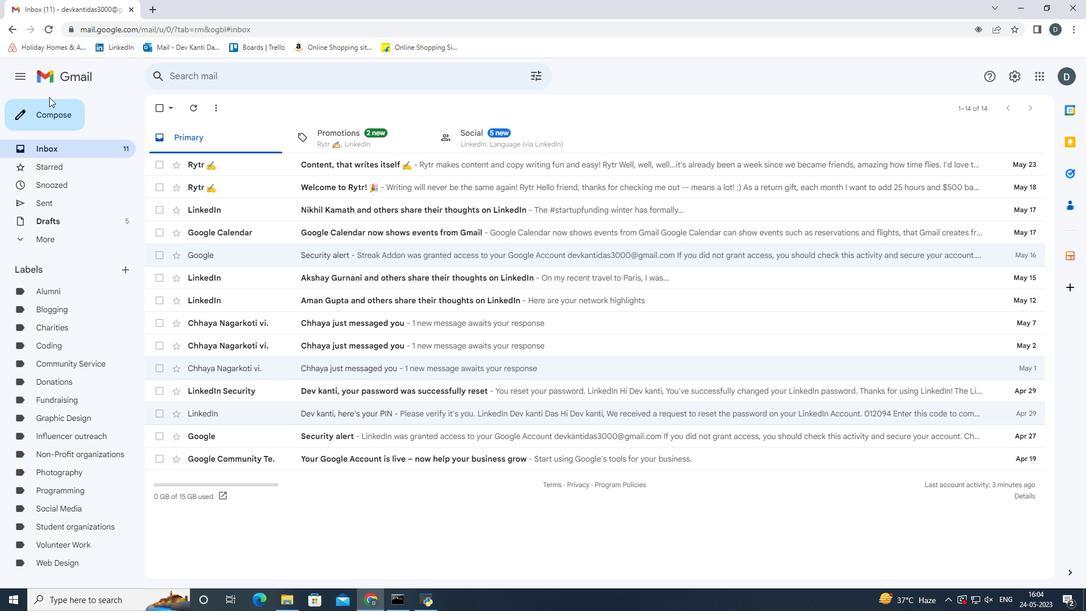 
Action: Mouse pressed left at (41, 115)
Screenshot: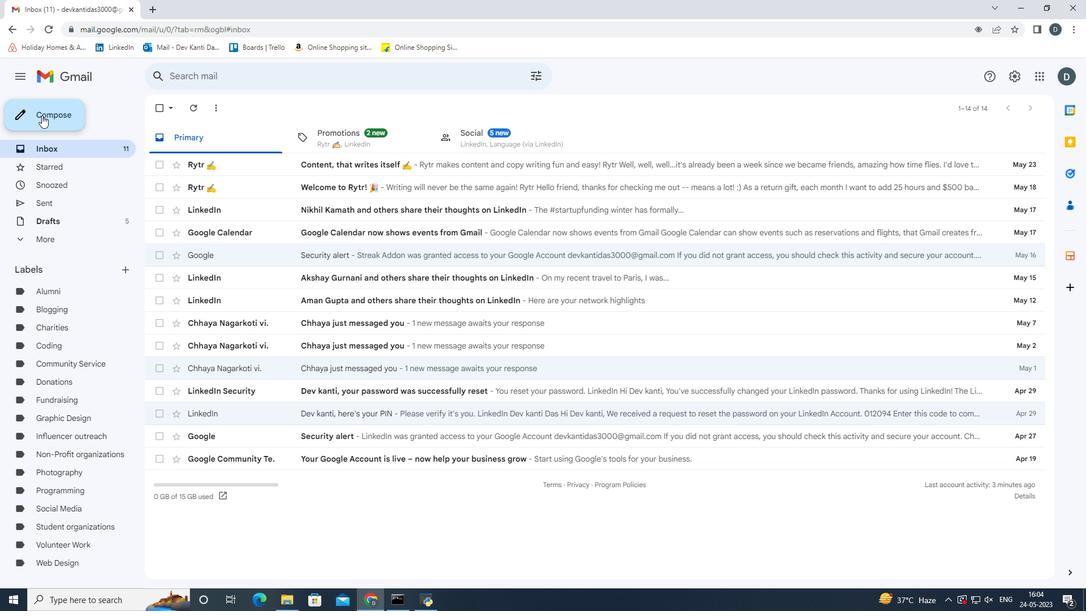 
Action: Mouse moved to (760, 272)
Screenshot: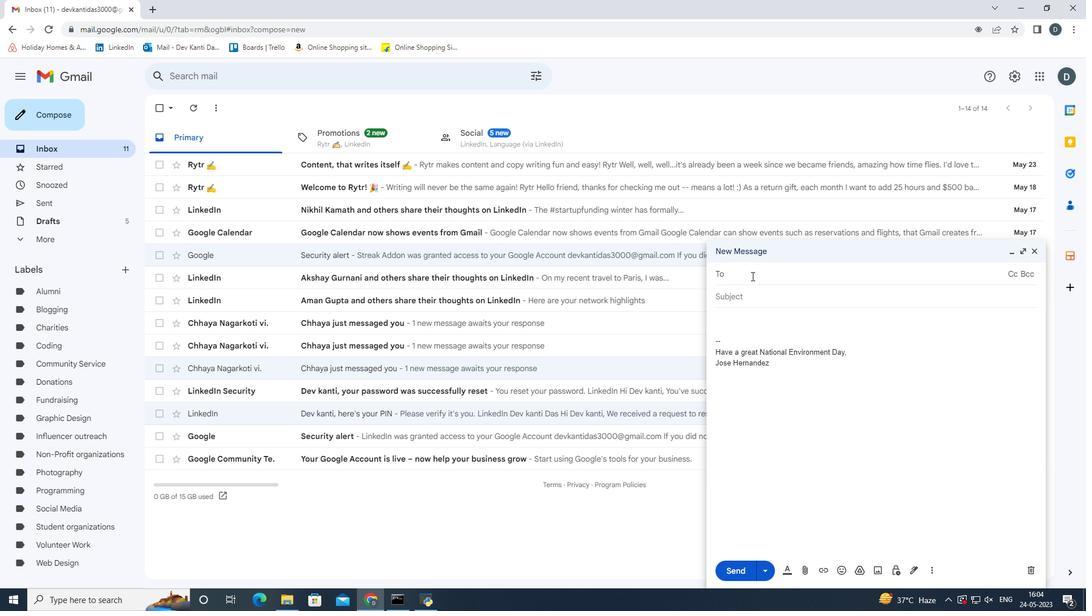 
Action: Key pressed <Key.shift>Softage.2<Key.shift><Key.shift><Key.shift><Key.shift><Key.shift><Key.shift><Key.shift><Key.shift><Key.shift><Key.shift><Key.shift><Key.shift><Key.shift><Key.shift><Key.shift><Key.shift><Key.shift><Key.shift><Key.shift><Key.shift><Key.shift><Key.shift><Key.shift><Key.shift><Key.shift><Key.shift><Key.shift><Key.shift>@softage.net<Key.enter>
Screenshot: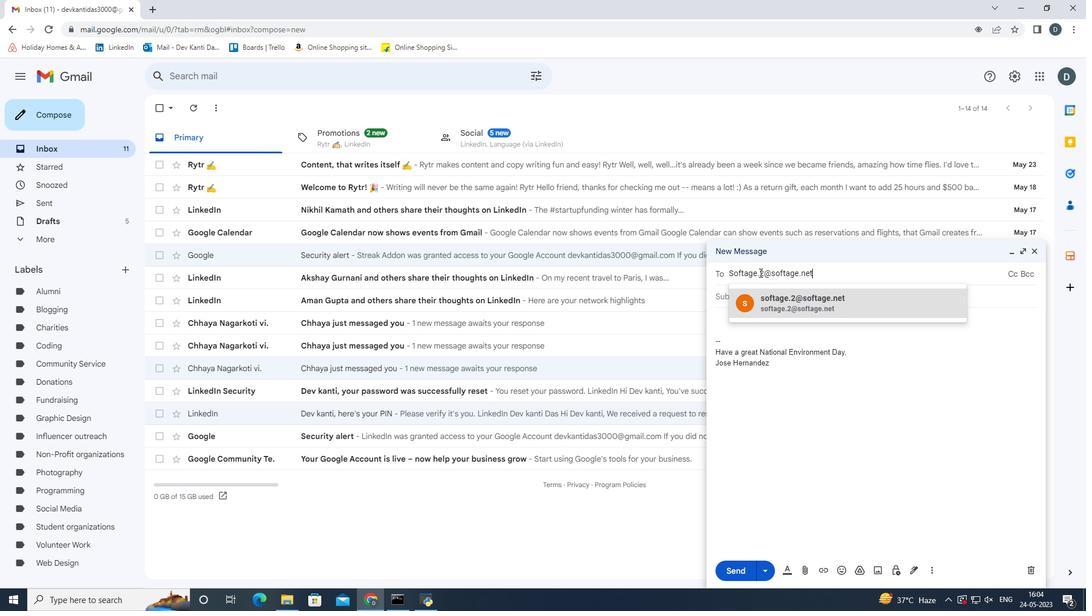 
Action: Mouse moved to (929, 570)
Screenshot: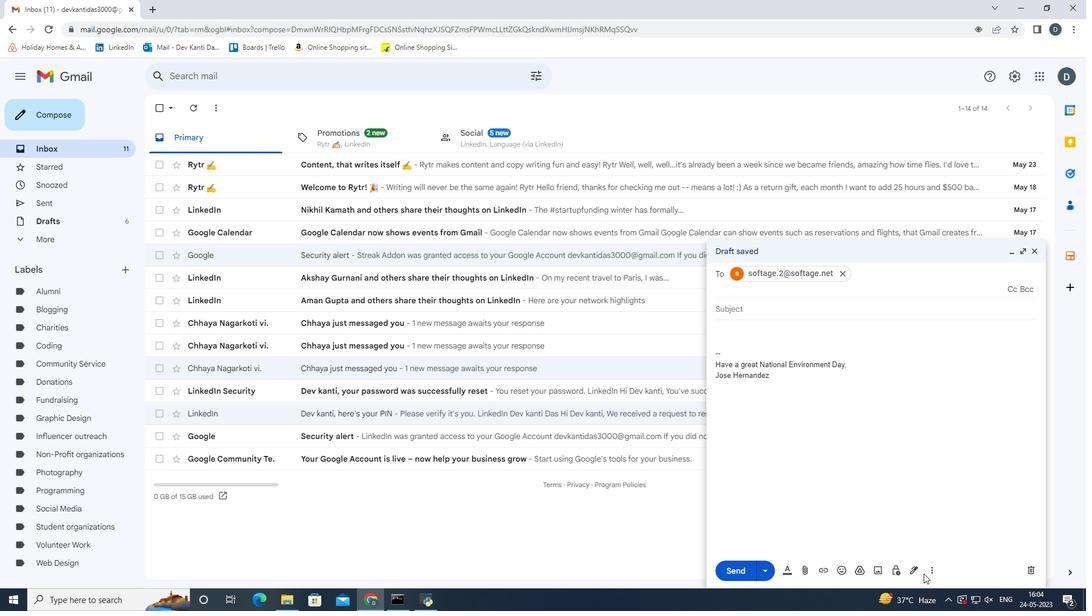 
Action: Mouse pressed left at (929, 570)
Screenshot: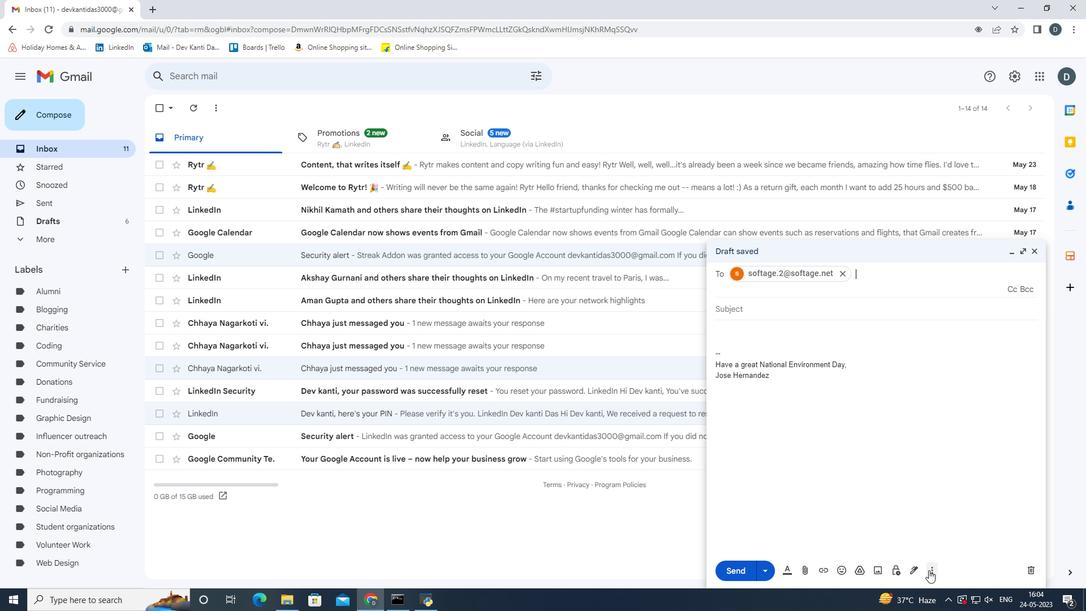 
Action: Mouse moved to (910, 442)
Screenshot: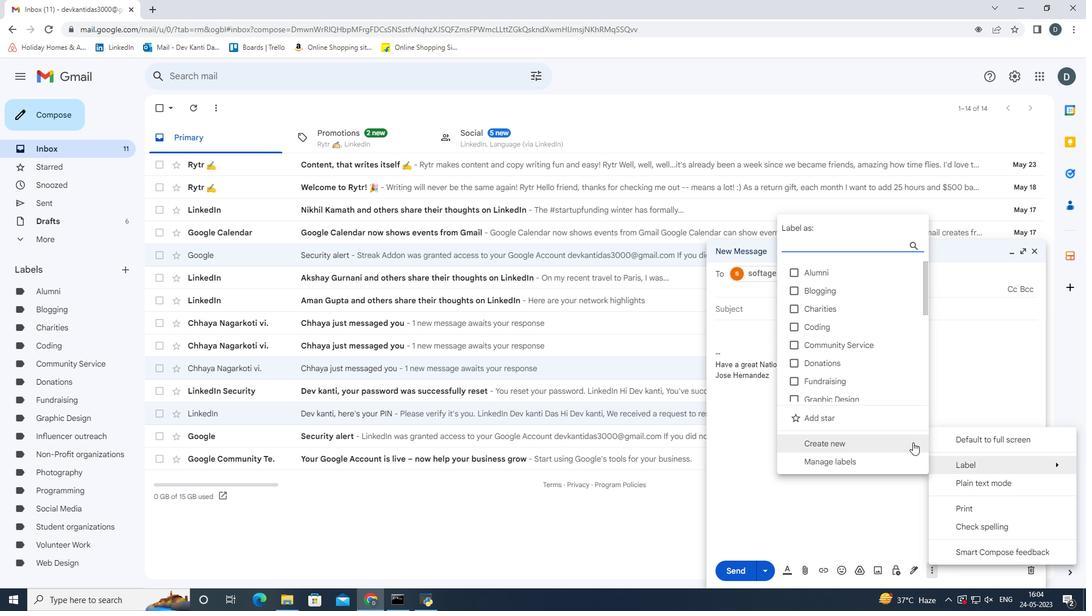 
Action: Mouse pressed left at (910, 442)
Screenshot: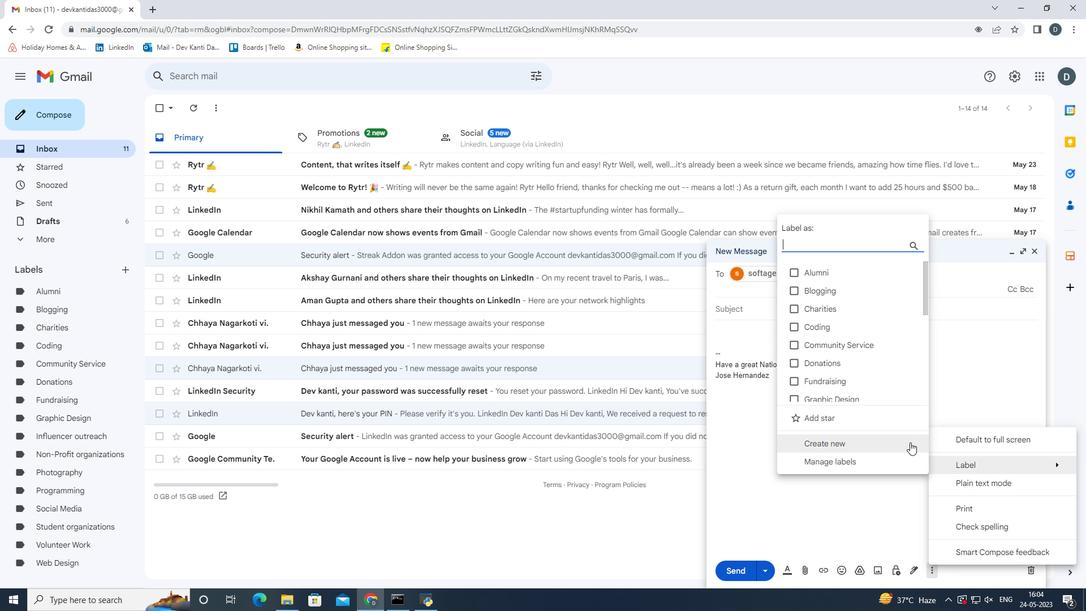 
Action: Mouse moved to (913, 453)
Screenshot: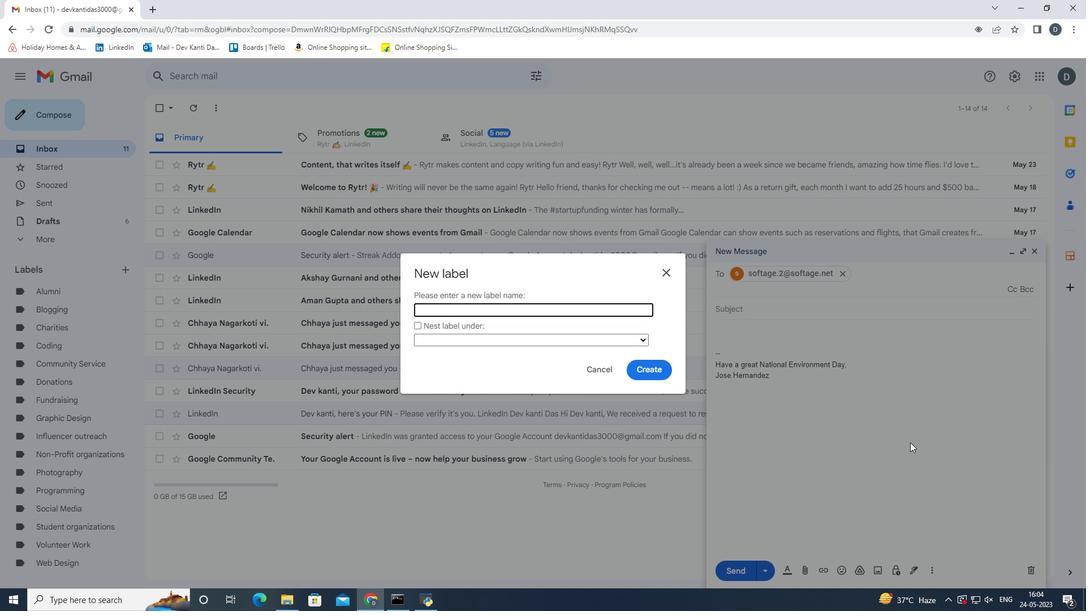 
Action: Key pressed <Key.shift><Key.shift><Key.shift><Key.shift><Key.shift><Key.shift><Key.shift><Key.shift><Key.shift><Key.shift><Key.shift><Key.shift><Key.shift>Software<Key.space><Key.shift><Key.shift><Key.shift><Key.shift><Key.shift>development<Key.enter>
Screenshot: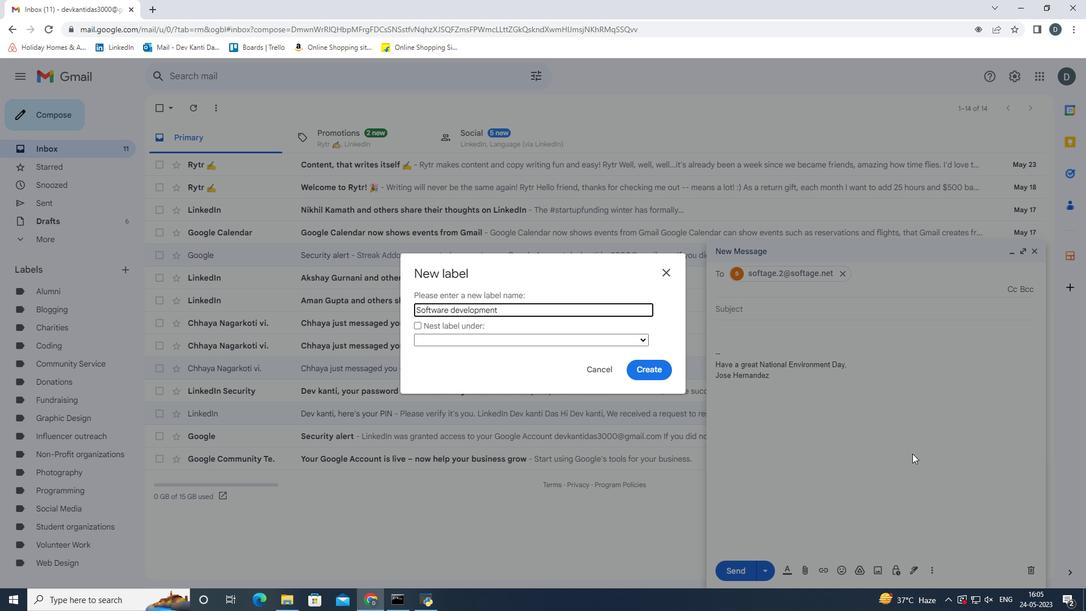 
Action: Mouse moved to (723, 572)
Screenshot: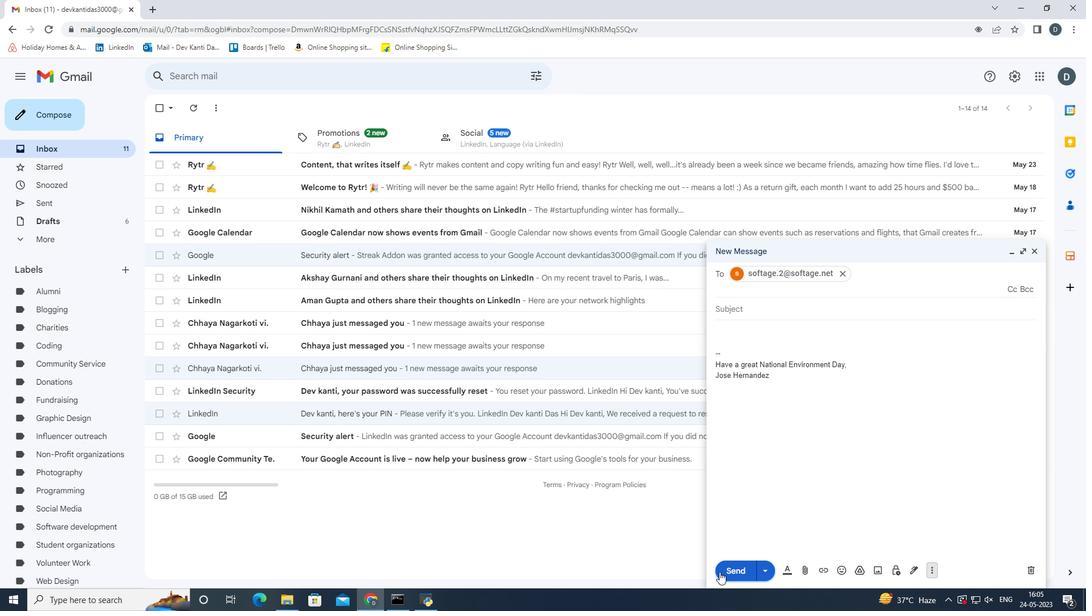 
Action: Mouse pressed left at (723, 572)
Screenshot: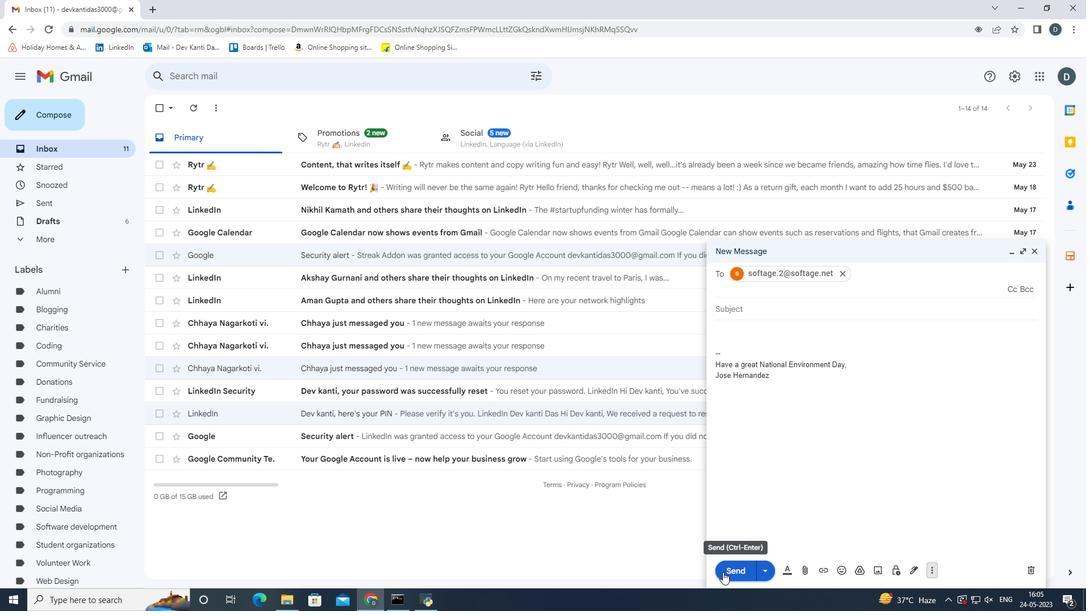 
